 Task: Look for space in Bouïra, Algeria from 2nd September, 2023 to 6th September, 2023 for 2 adults in price range Rs.15000 to Rs.20000. Place can be entire place with 1  bedroom having 1 bed and 1 bathroom. Property type can be house, flat, hotel. Booking option can be shelf check-in. Required host language is .
Action: Mouse moved to (446, 162)
Screenshot: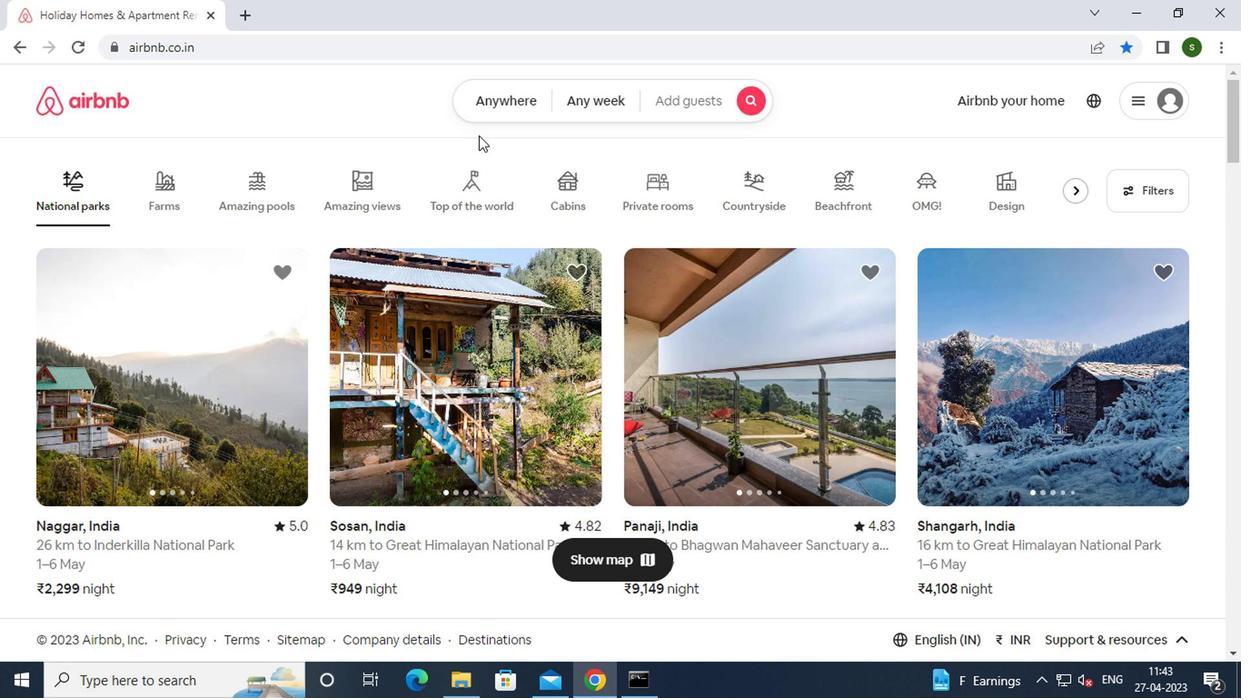 
Action: Mouse pressed left at (446, 162)
Screenshot: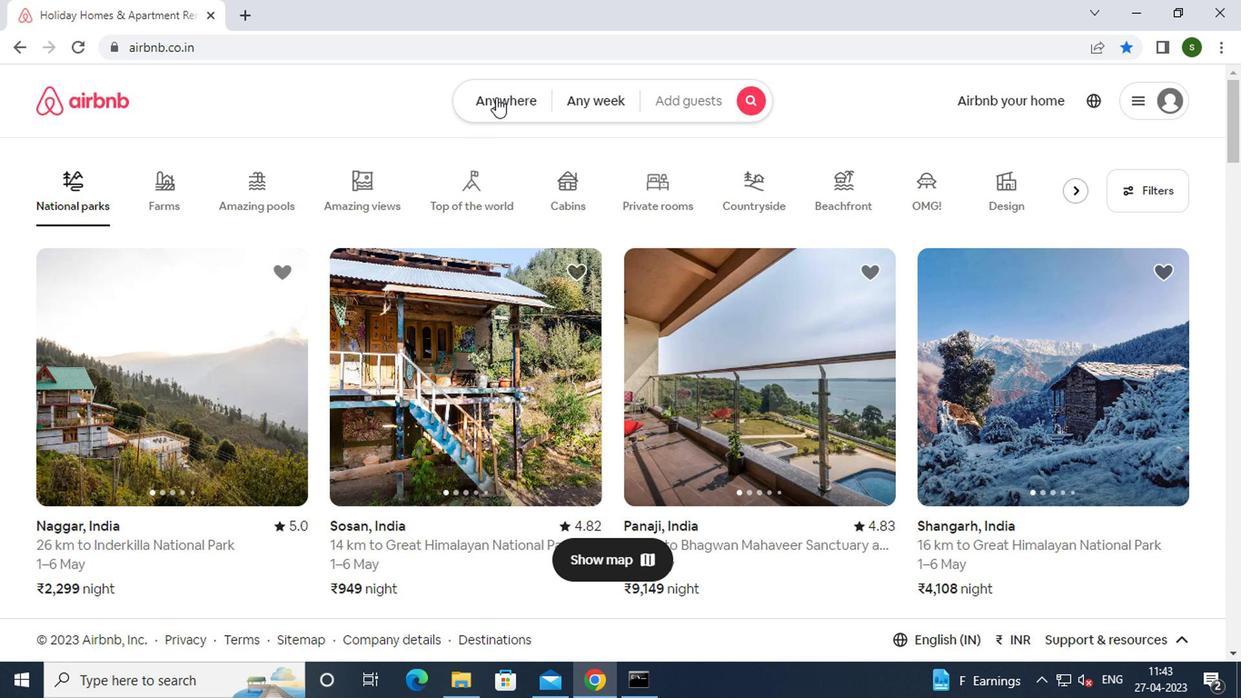 
Action: Mouse moved to (373, 221)
Screenshot: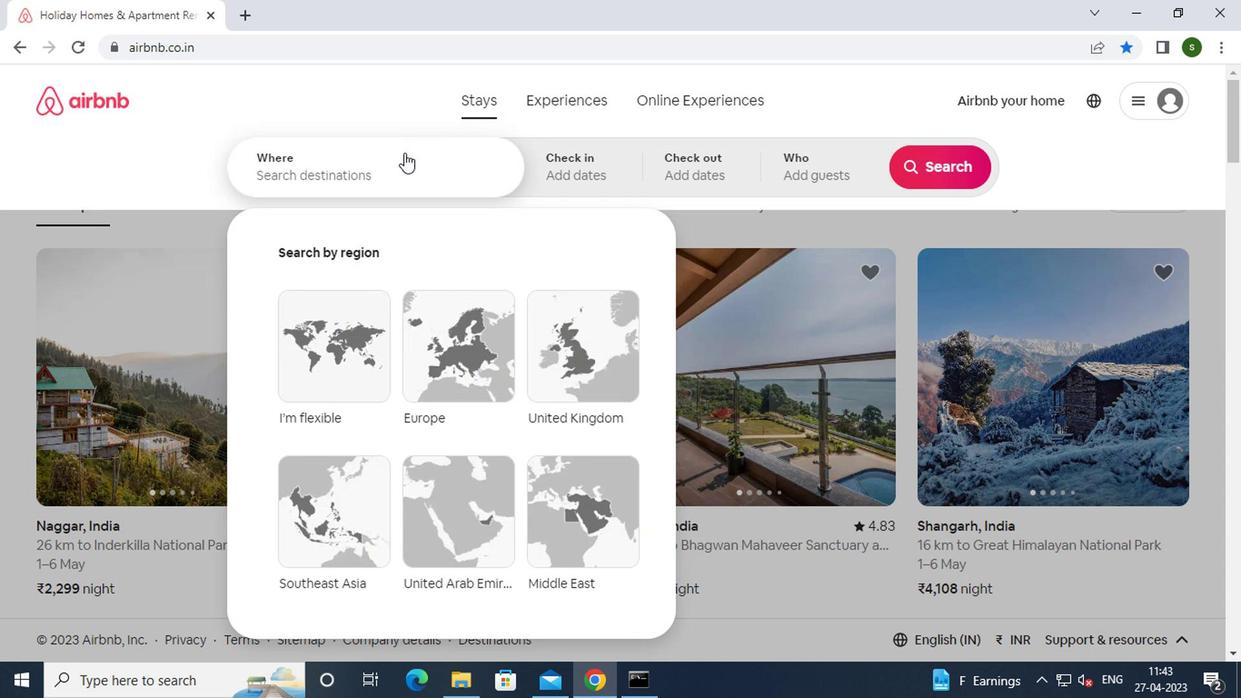
Action: Mouse pressed left at (373, 221)
Screenshot: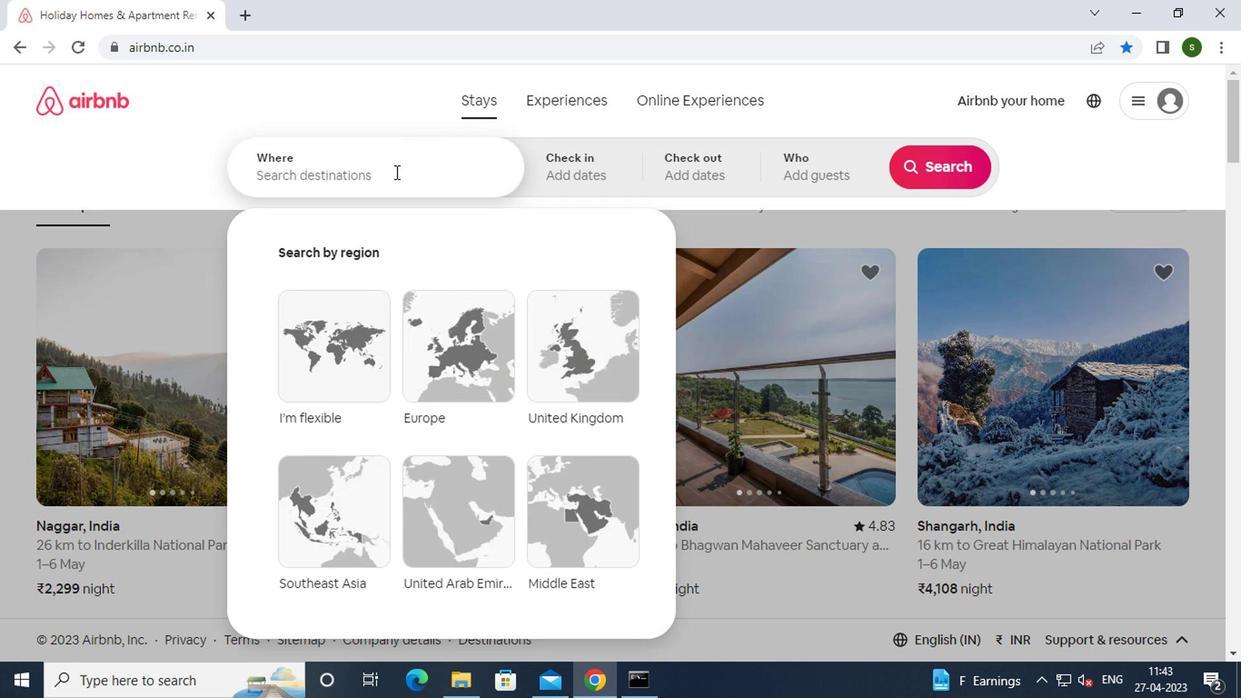 
Action: Key pressed b<Key.caps_lock>ouira,<Key.space><Key.caps_lock>a<Key.caps_lock>lgeria<Key.enter>
Screenshot: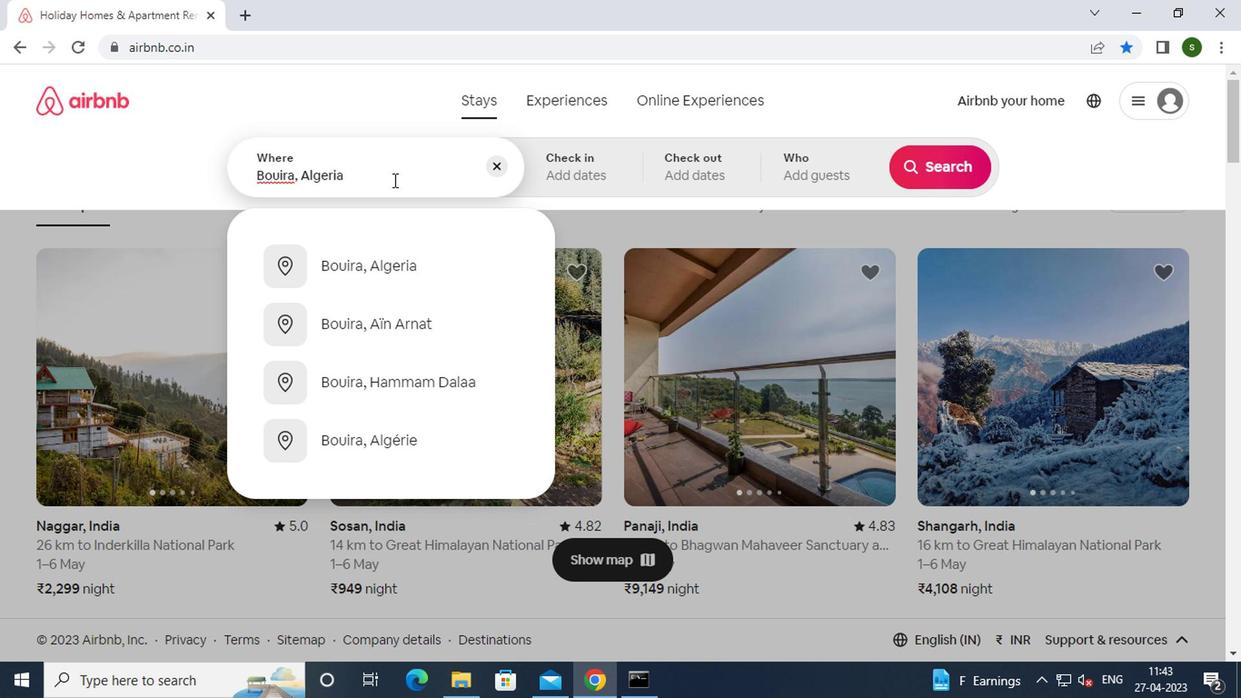 
Action: Mouse moved to (759, 310)
Screenshot: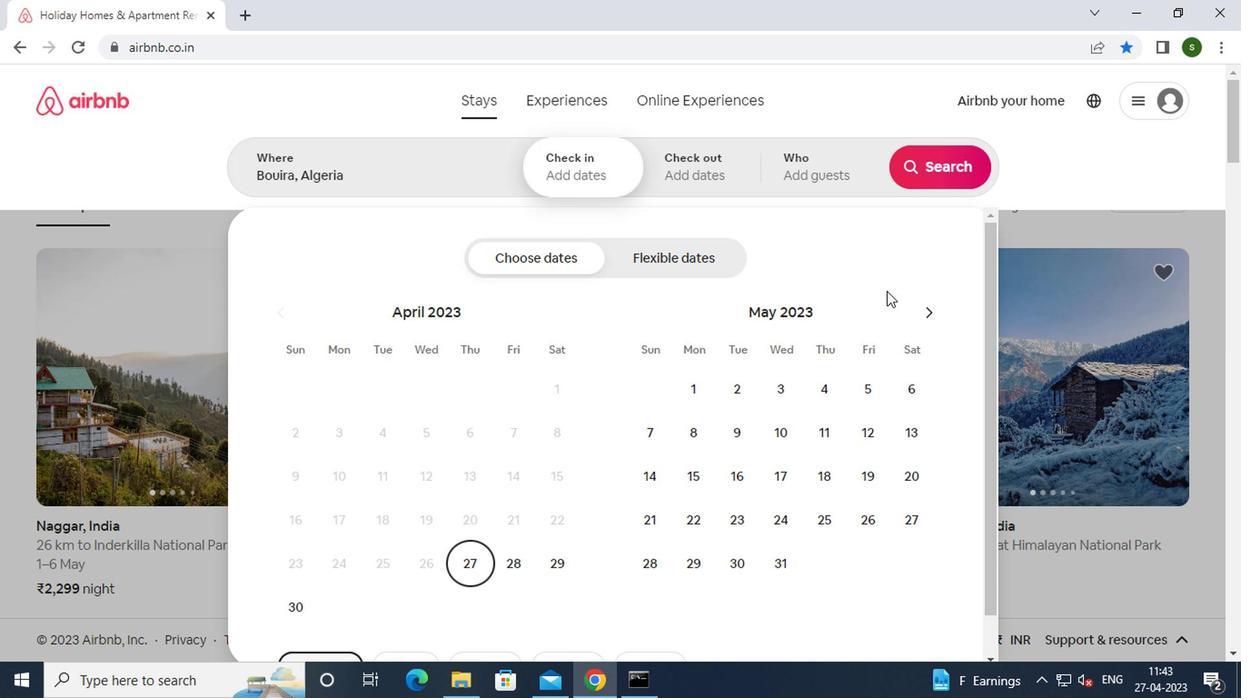 
Action: Mouse pressed left at (759, 310)
Screenshot: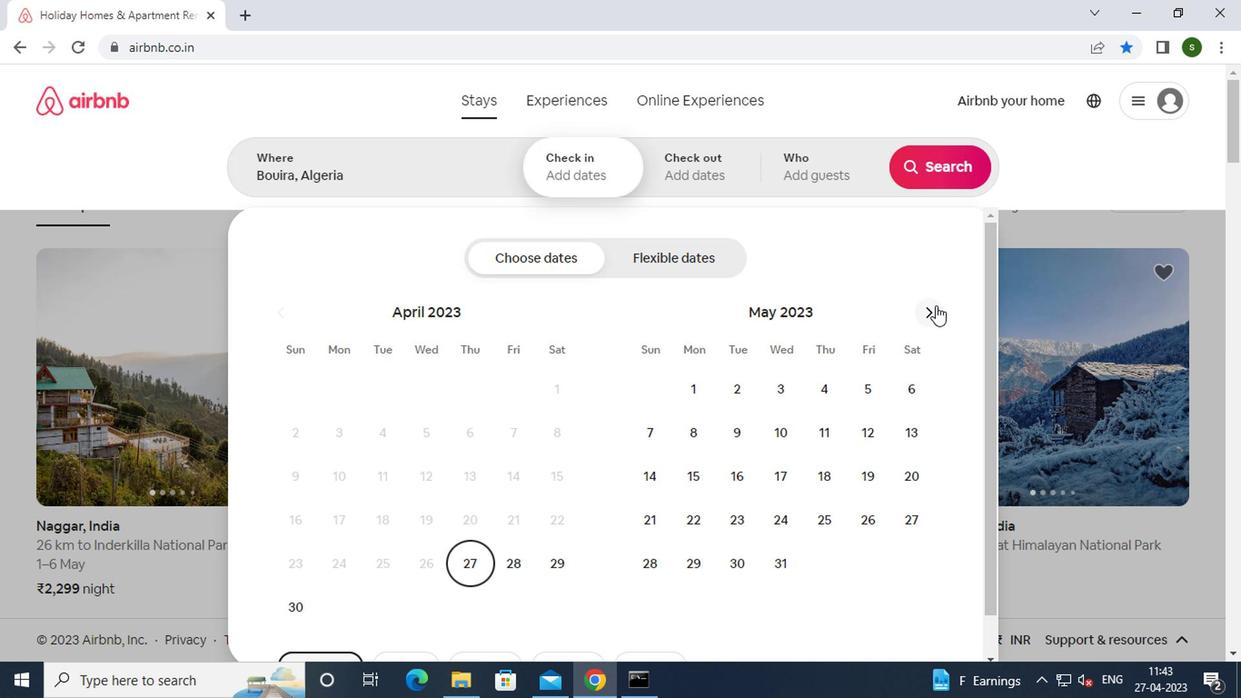 
Action: Mouse pressed left at (759, 310)
Screenshot: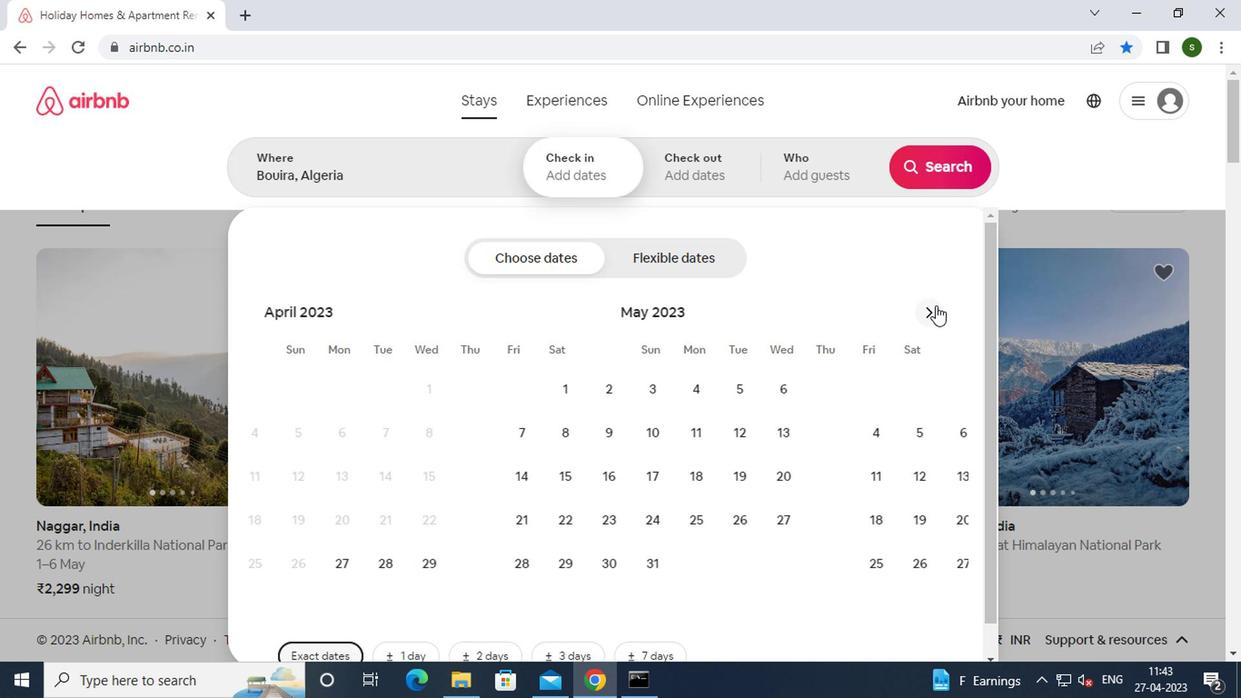 
Action: Mouse pressed left at (759, 310)
Screenshot: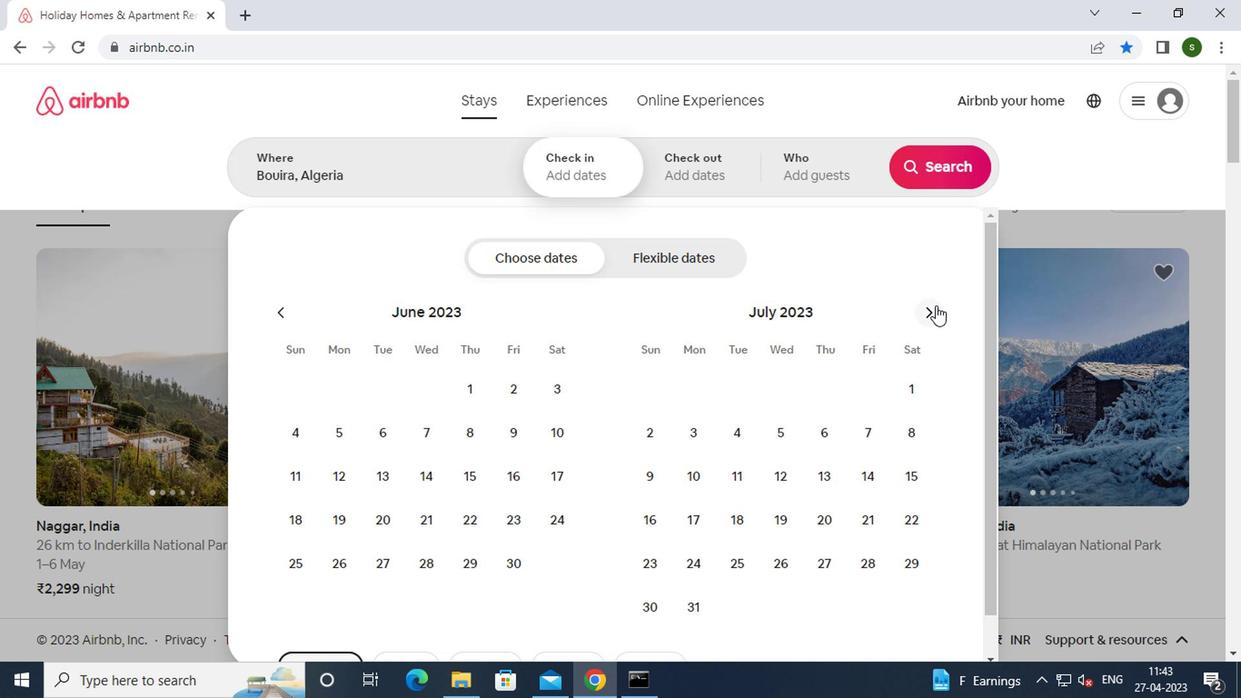 
Action: Mouse pressed left at (759, 310)
Screenshot: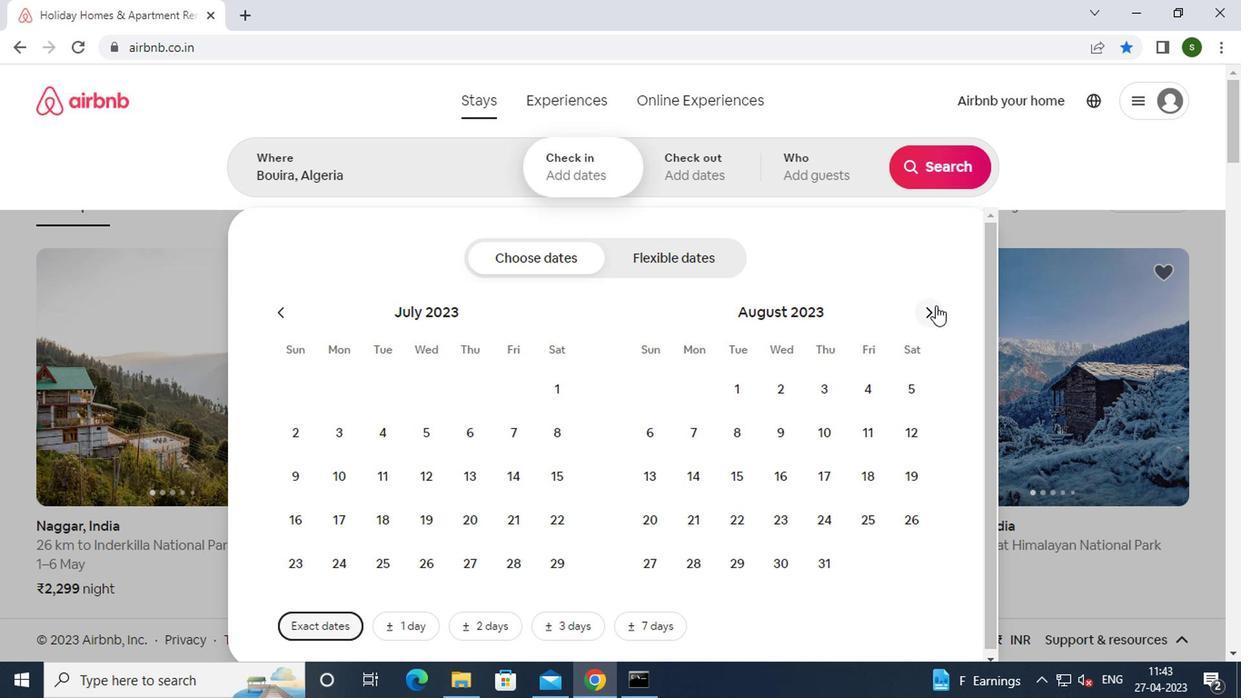 
Action: Mouse moved to (747, 366)
Screenshot: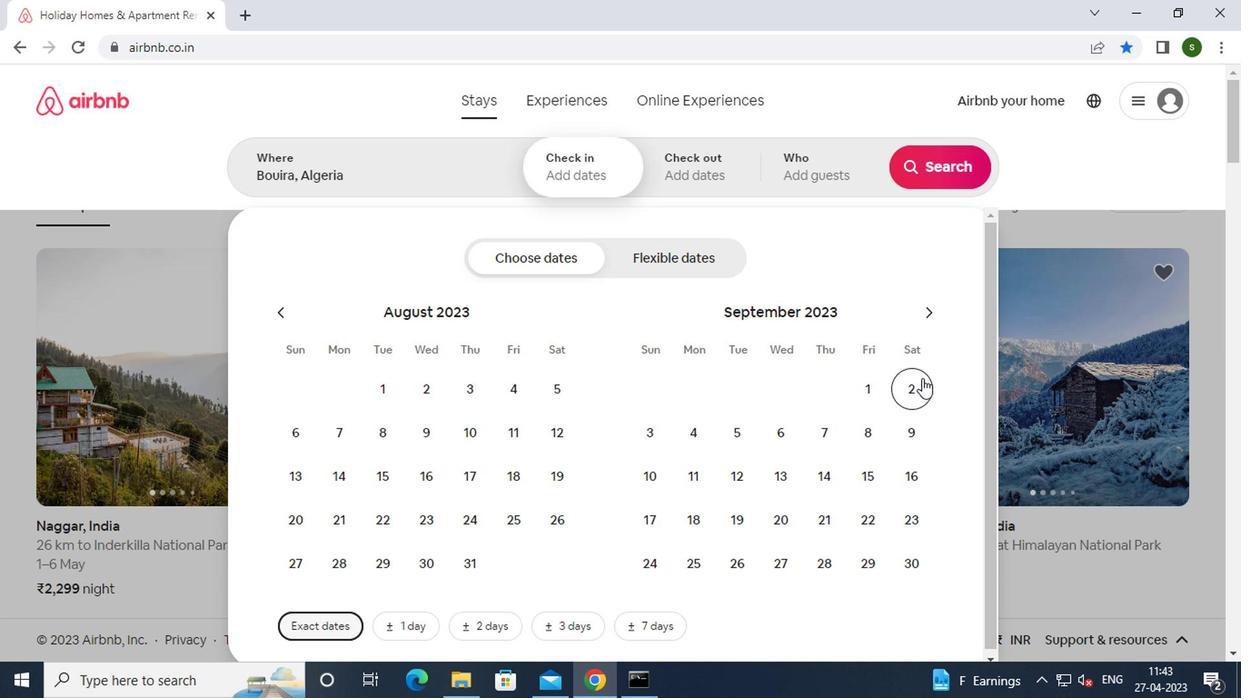 
Action: Mouse pressed left at (747, 366)
Screenshot: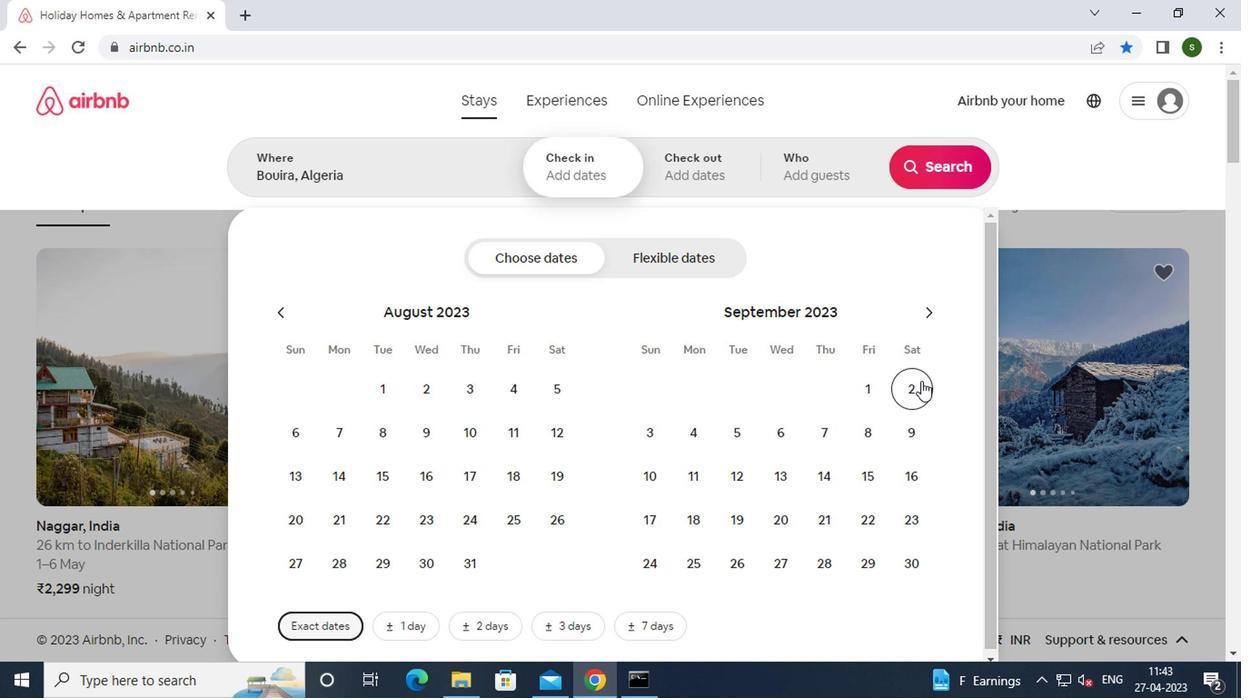 
Action: Mouse moved to (649, 400)
Screenshot: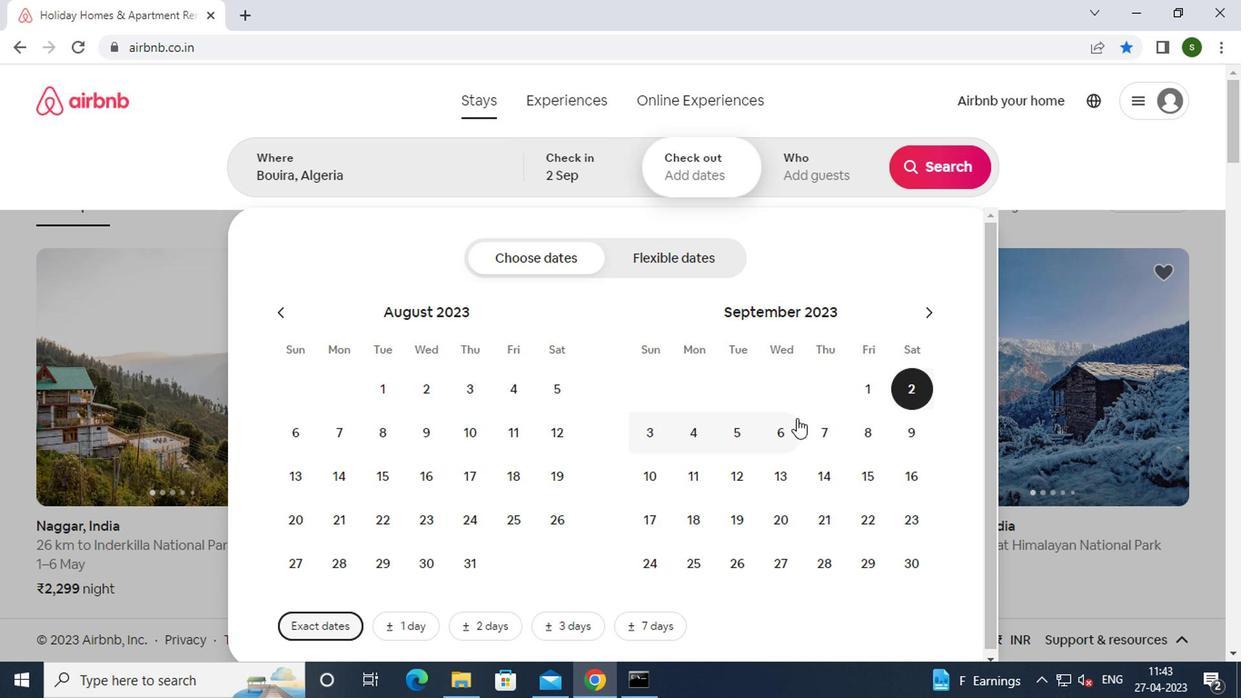 
Action: Mouse pressed left at (649, 400)
Screenshot: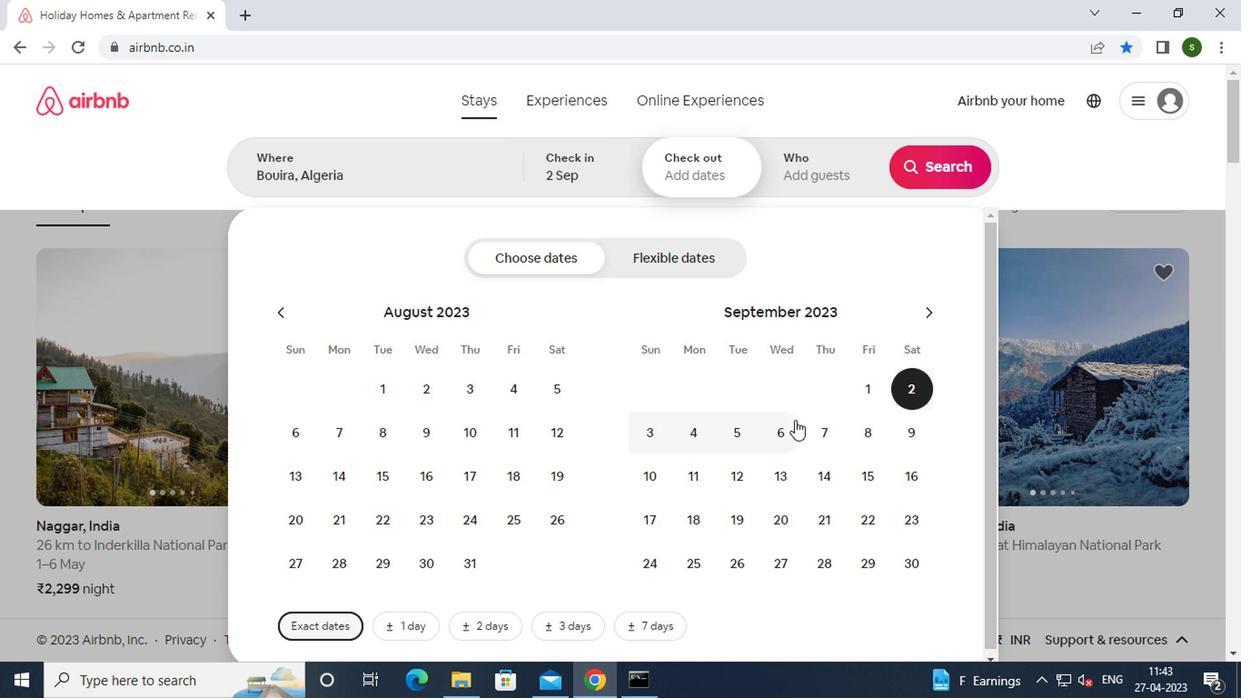 
Action: Mouse moved to (677, 221)
Screenshot: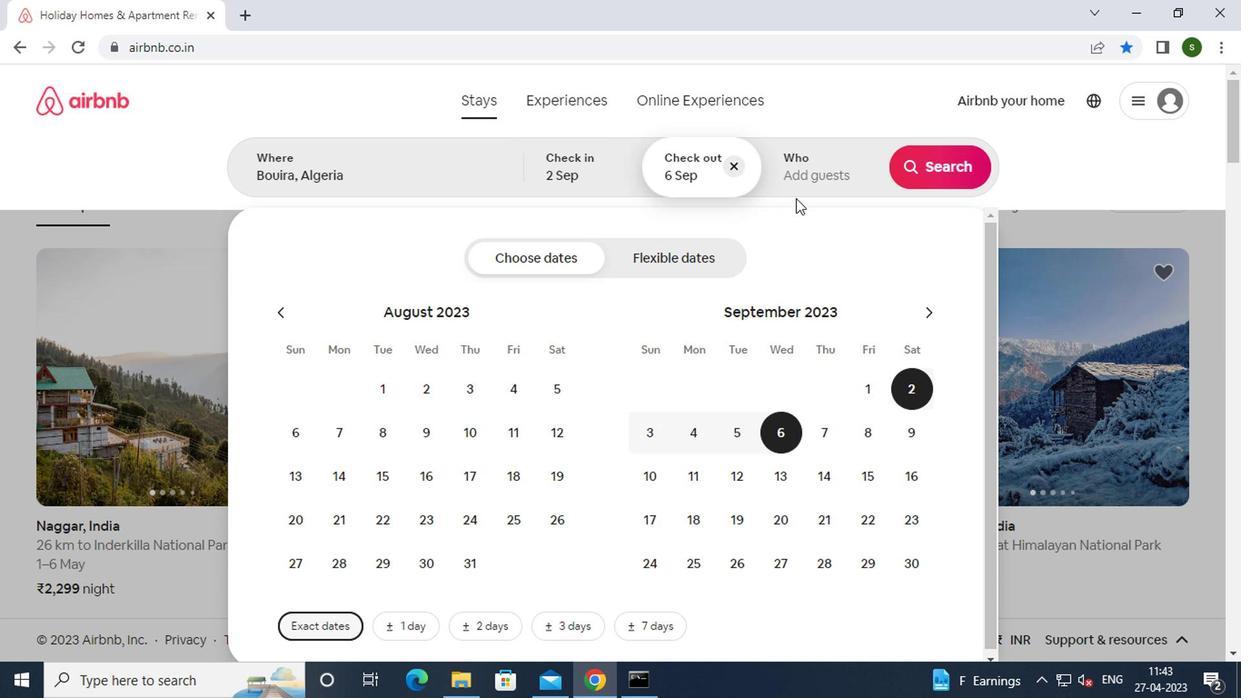 
Action: Mouse pressed left at (677, 221)
Screenshot: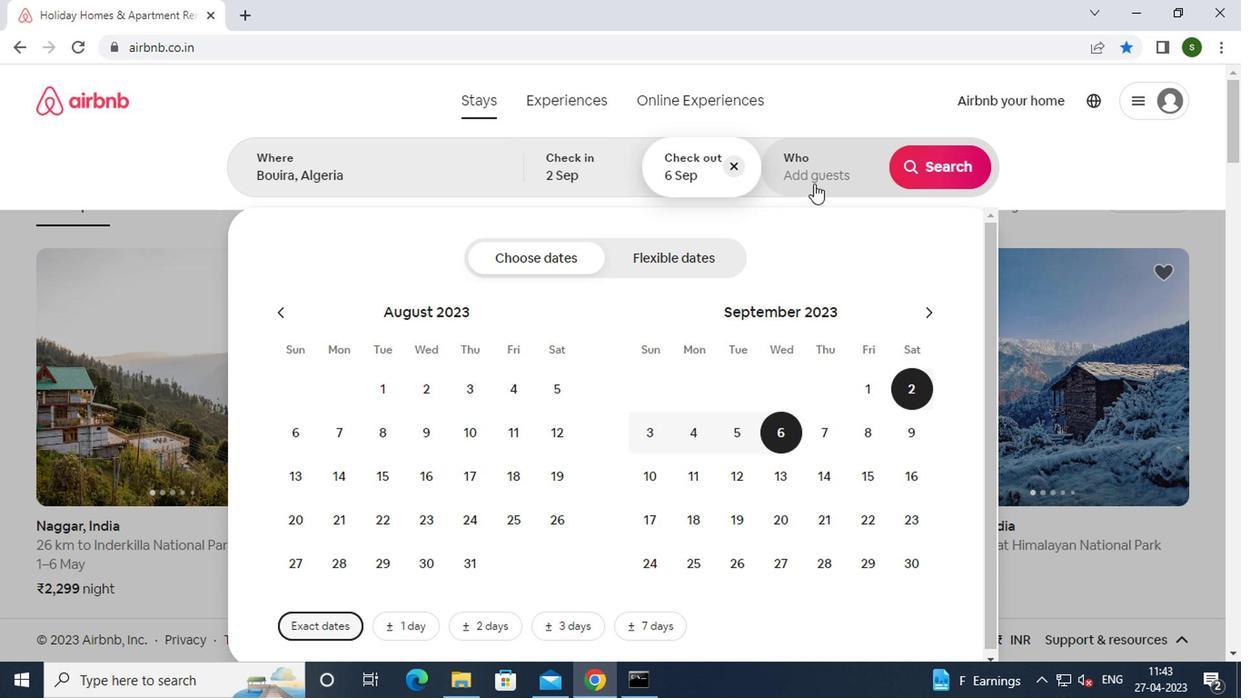 
Action: Mouse moved to (761, 276)
Screenshot: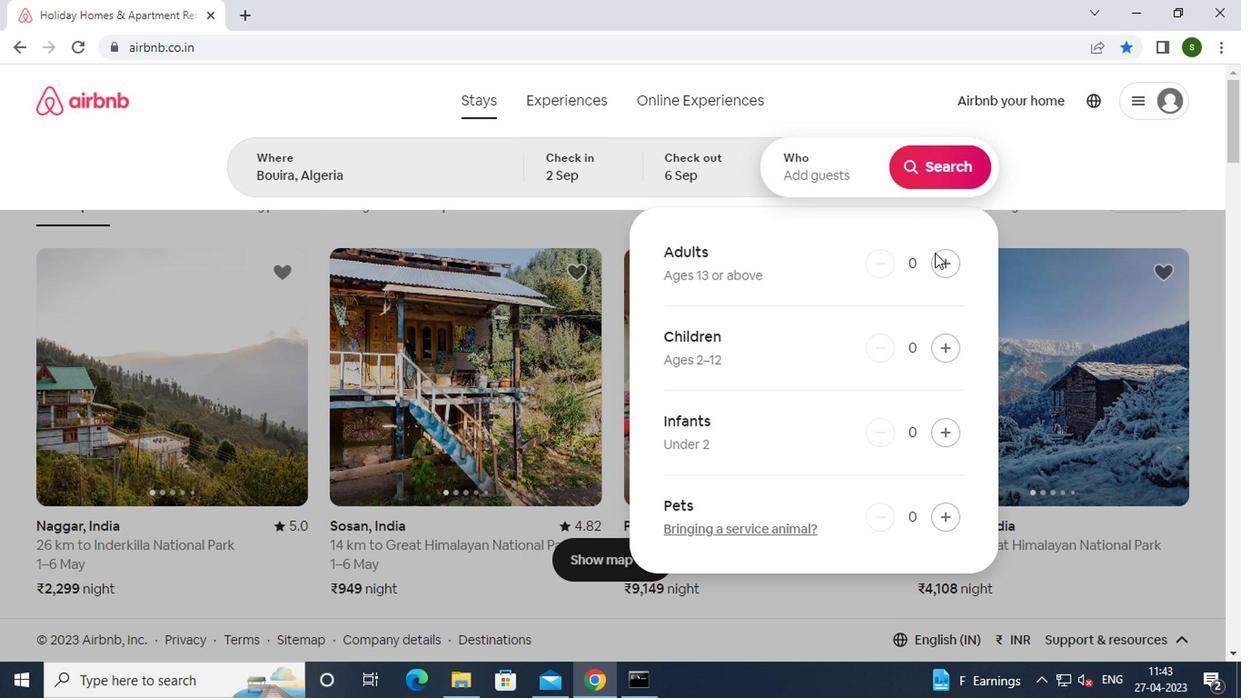 
Action: Mouse pressed left at (761, 276)
Screenshot: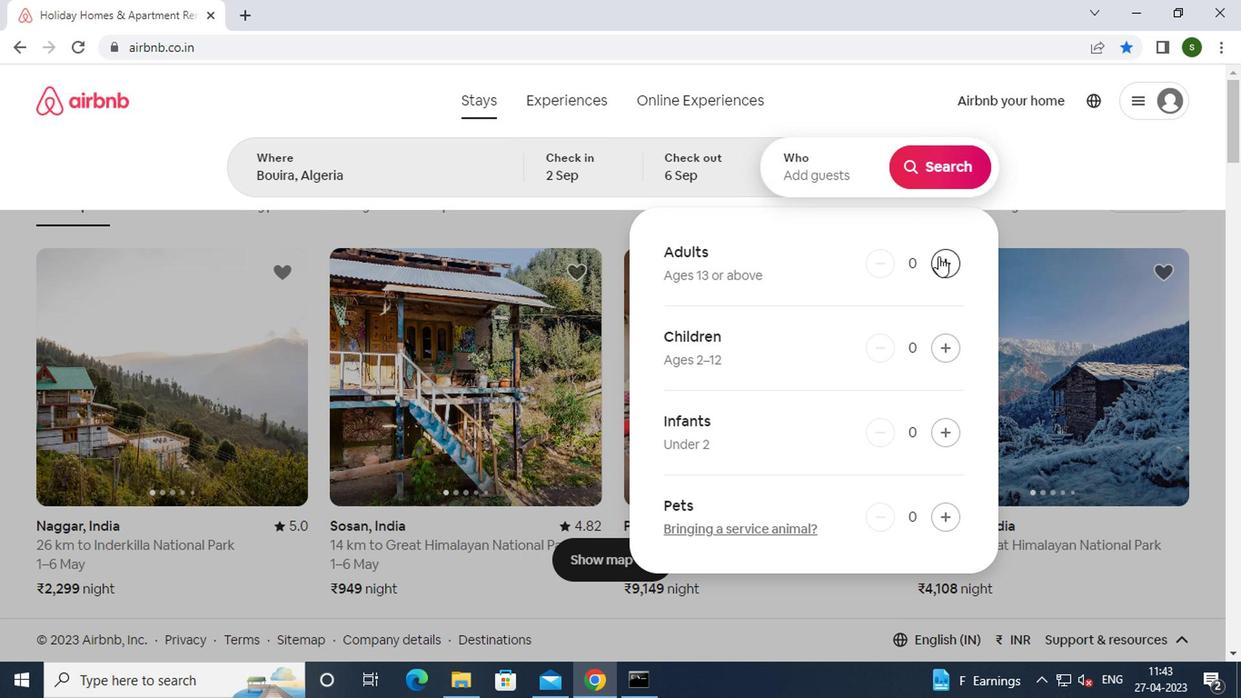 
Action: Mouse pressed left at (761, 276)
Screenshot: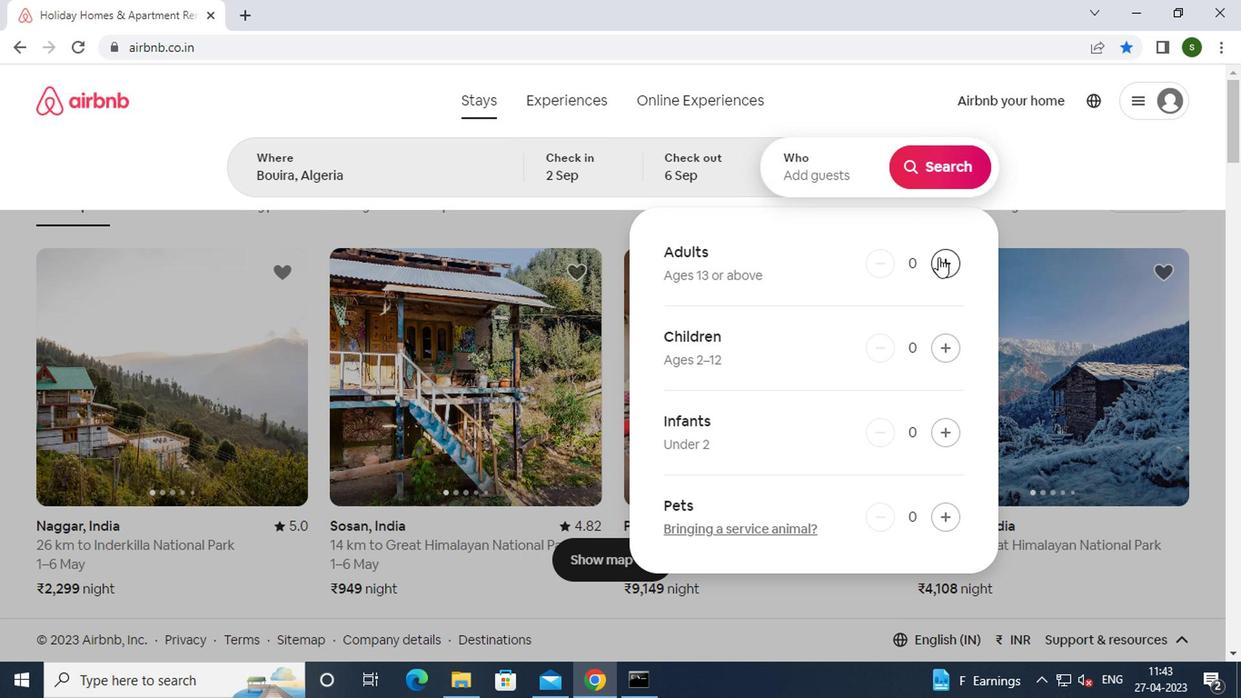 
Action: Mouse moved to (767, 212)
Screenshot: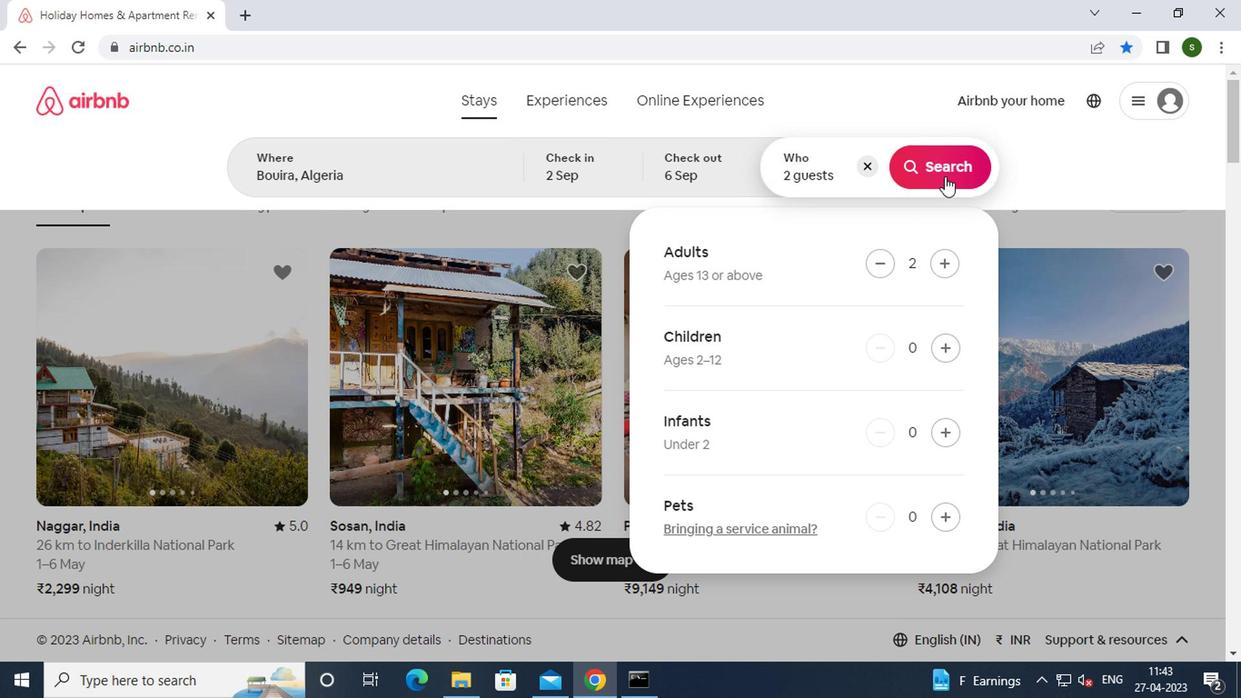 
Action: Mouse pressed left at (767, 212)
Screenshot: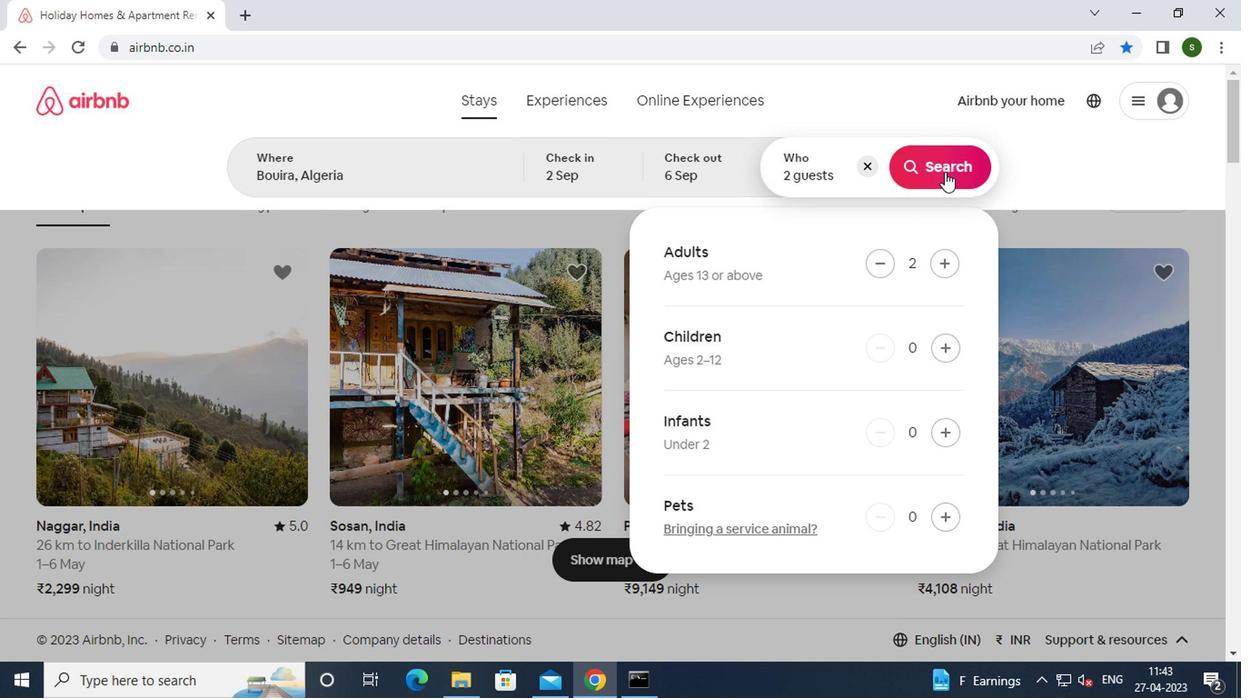 
Action: Mouse moved to (915, 219)
Screenshot: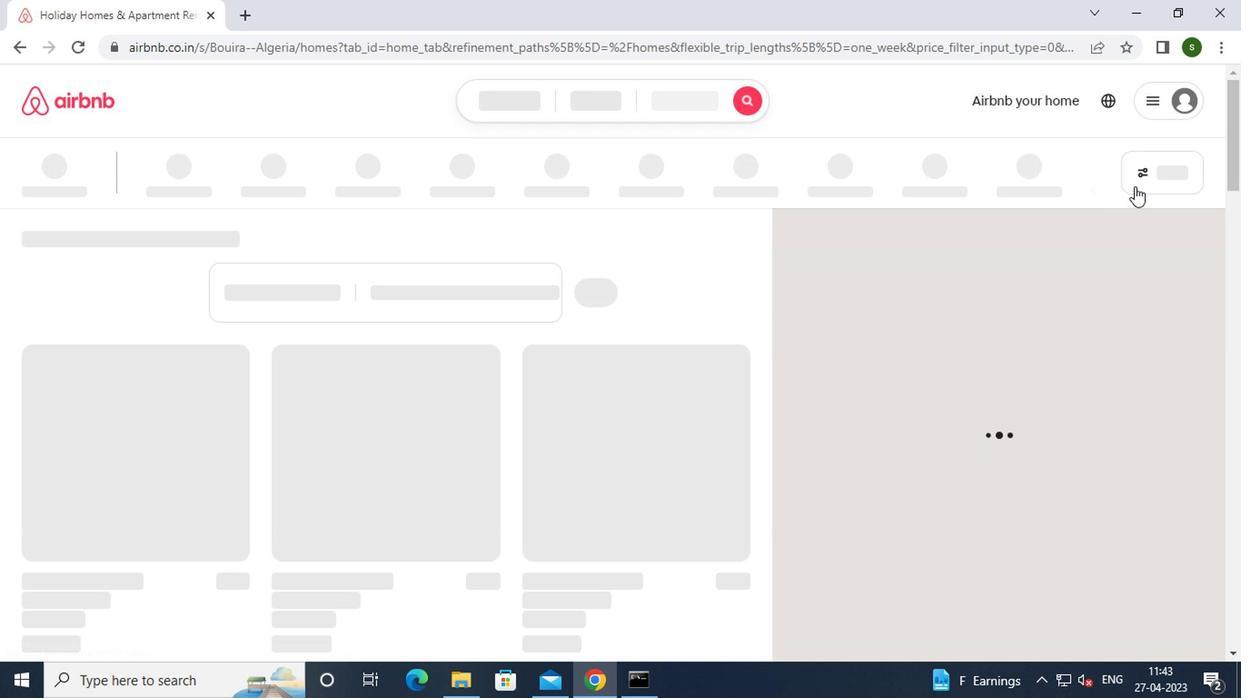 
Action: Mouse pressed left at (915, 219)
Screenshot: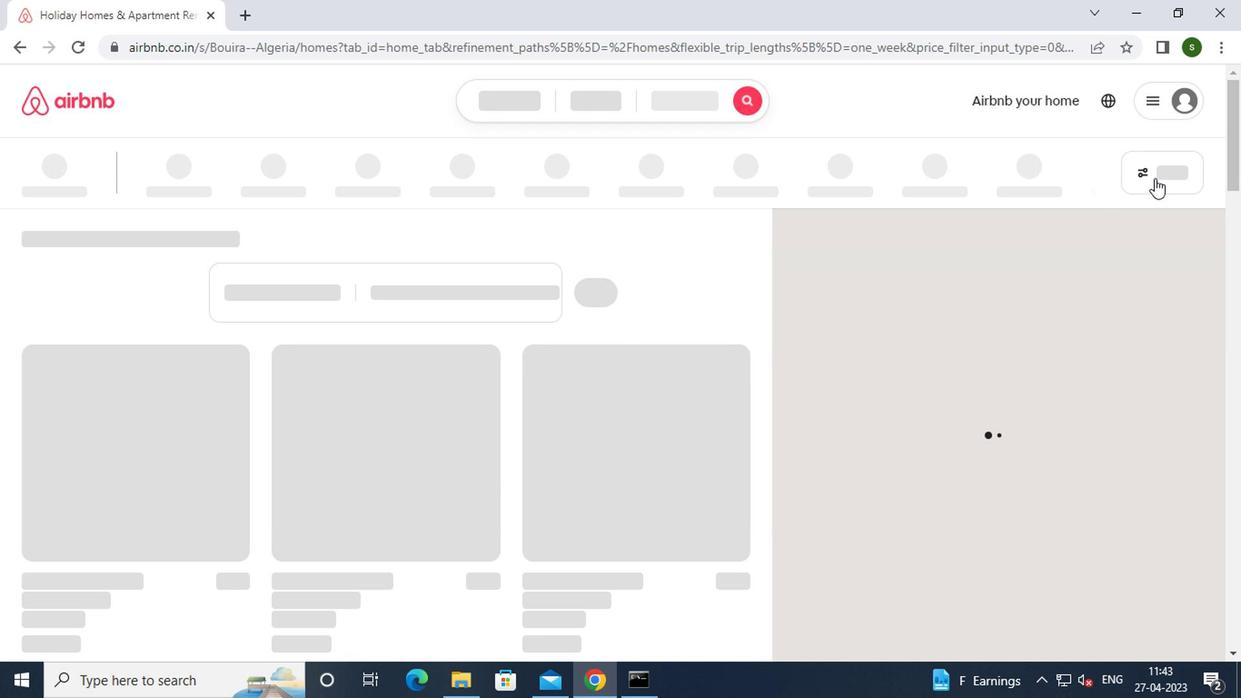 
Action: Mouse moved to (494, 380)
Screenshot: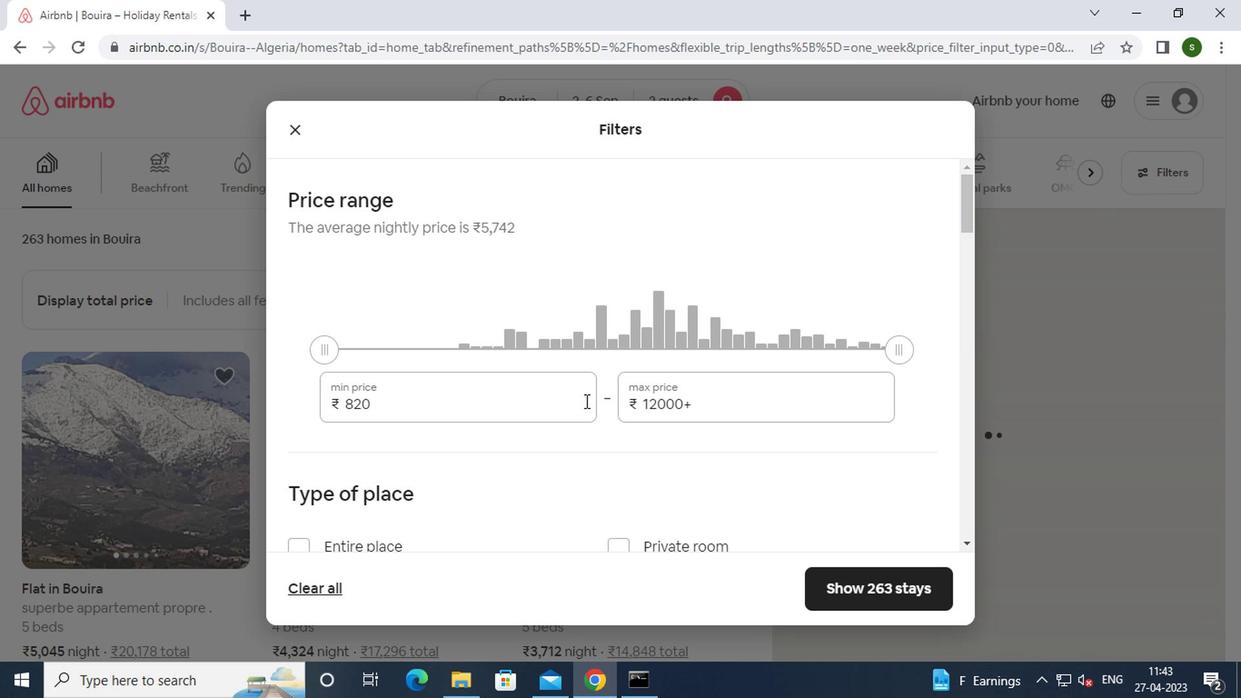 
Action: Mouse pressed left at (494, 380)
Screenshot: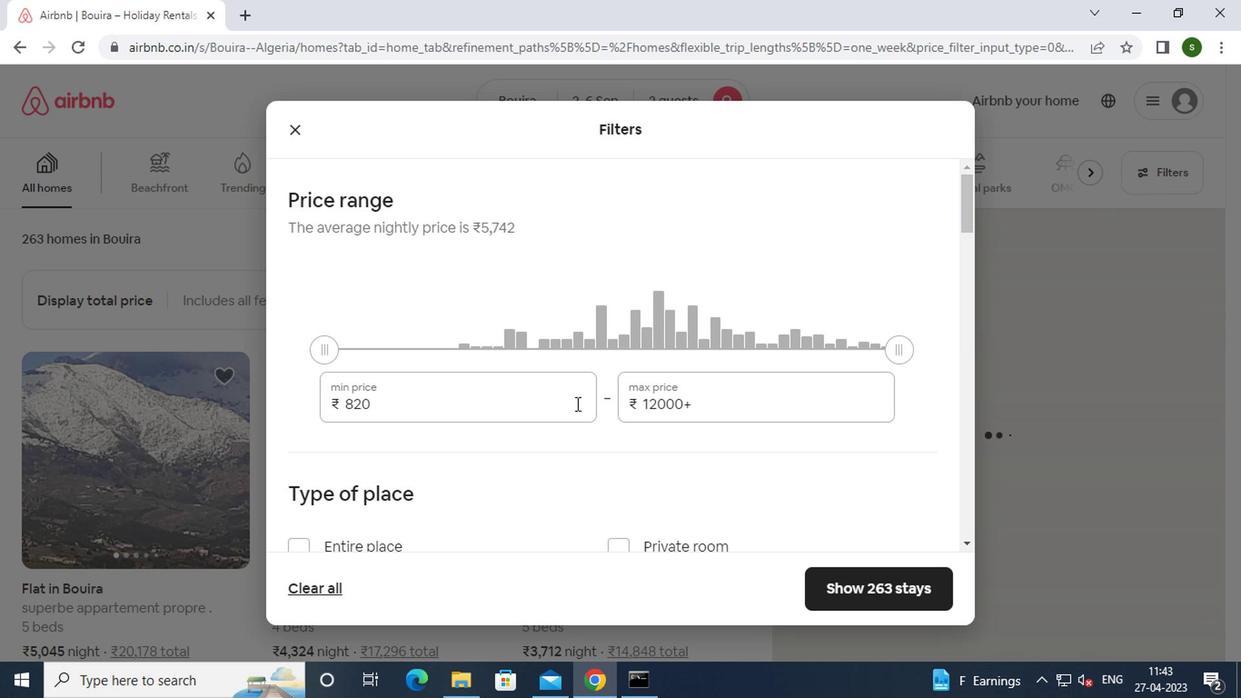 
Action: Key pressed <Key.backspace><Key.backspace><Key.backspace><Key.backspace><Key.backspace><Key.backspace><Key.backspace><Key.backspace>15000
Screenshot: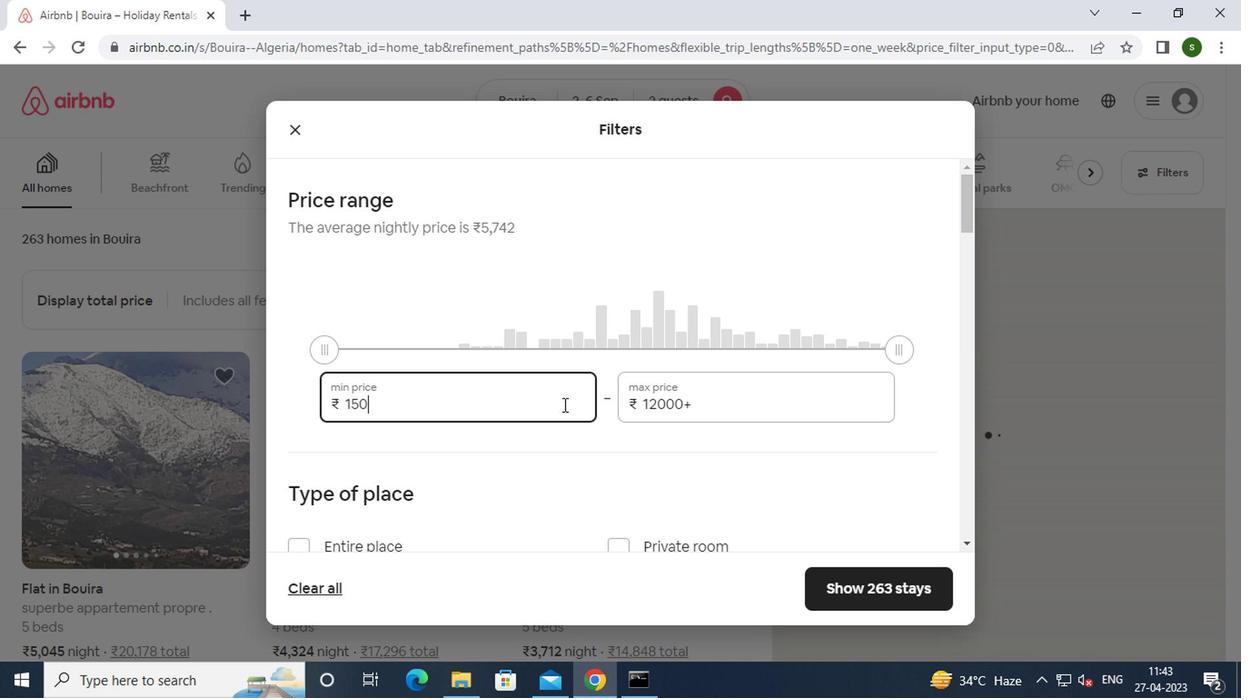 
Action: Mouse moved to (651, 376)
Screenshot: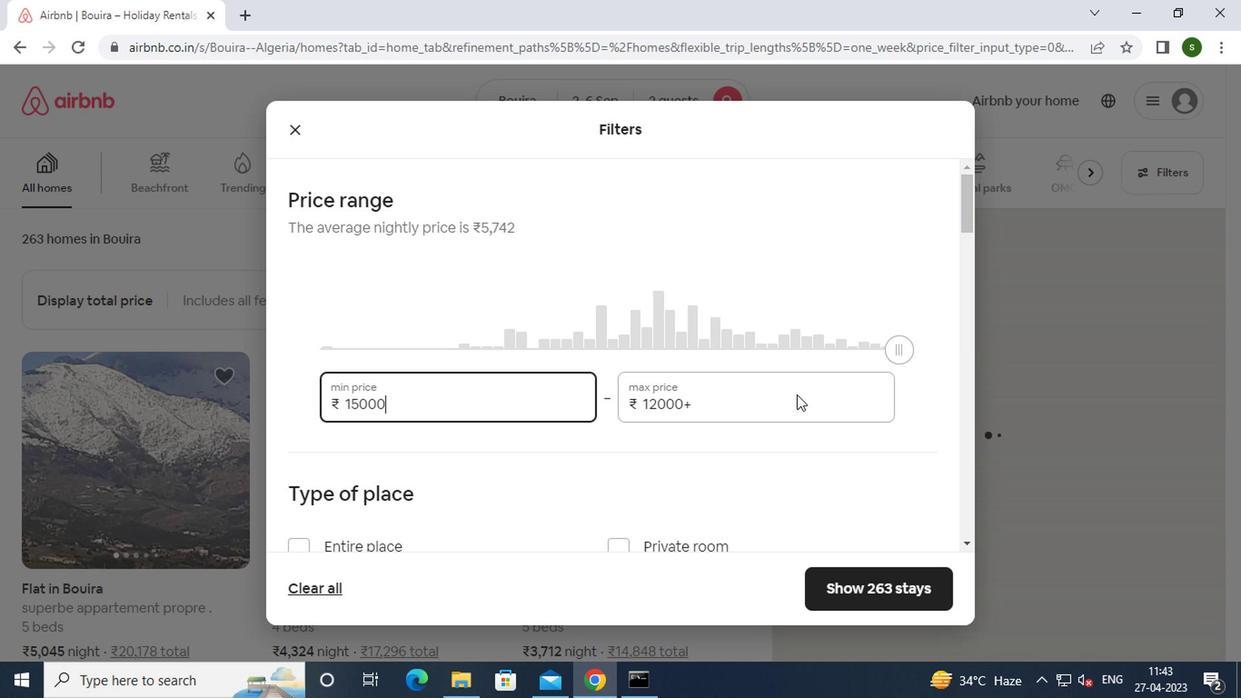 
Action: Mouse pressed left at (651, 376)
Screenshot: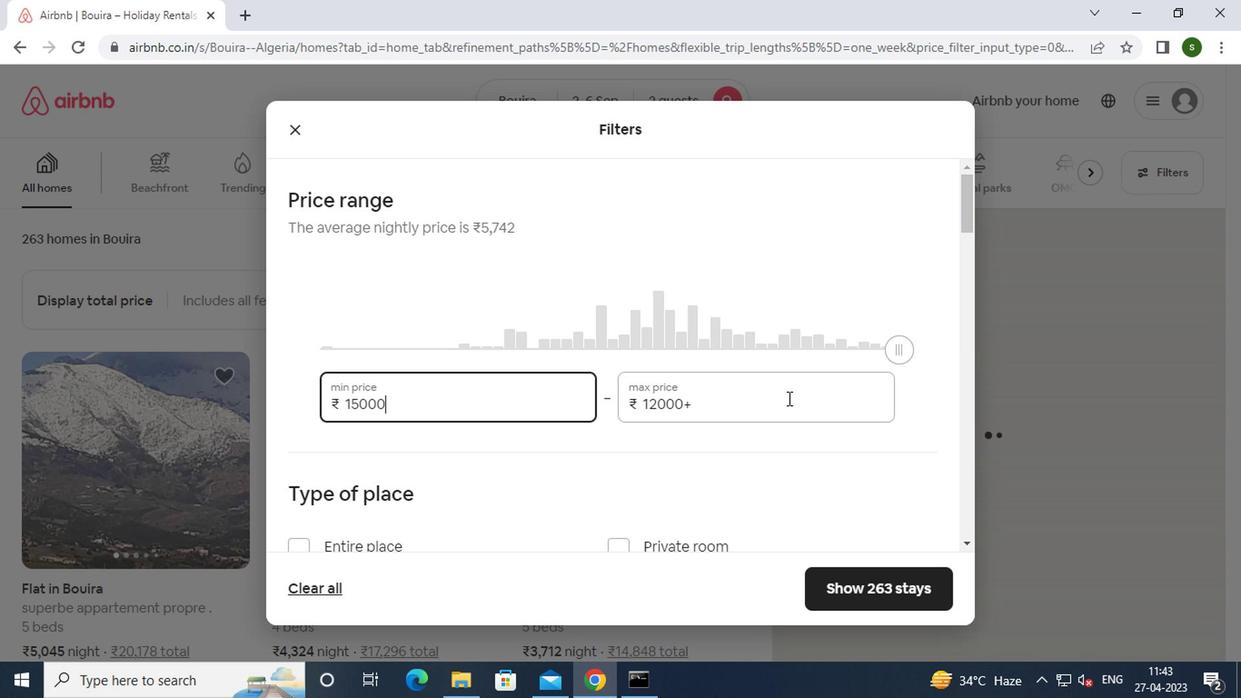 
Action: Key pressed <Key.backspace><Key.backspace><Key.backspace><Key.backspace><Key.backspace><Key.backspace><Key.backspace><Key.backspace><Key.backspace><Key.backspace>20000
Screenshot: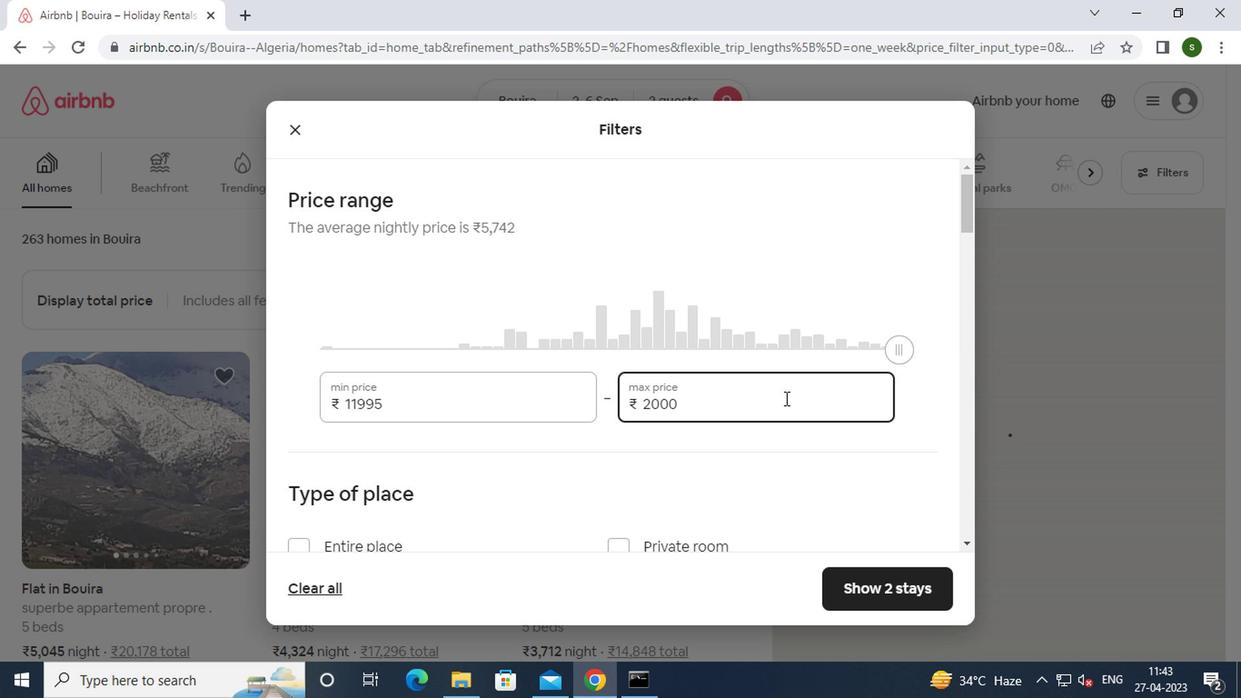 
Action: Mouse moved to (421, 368)
Screenshot: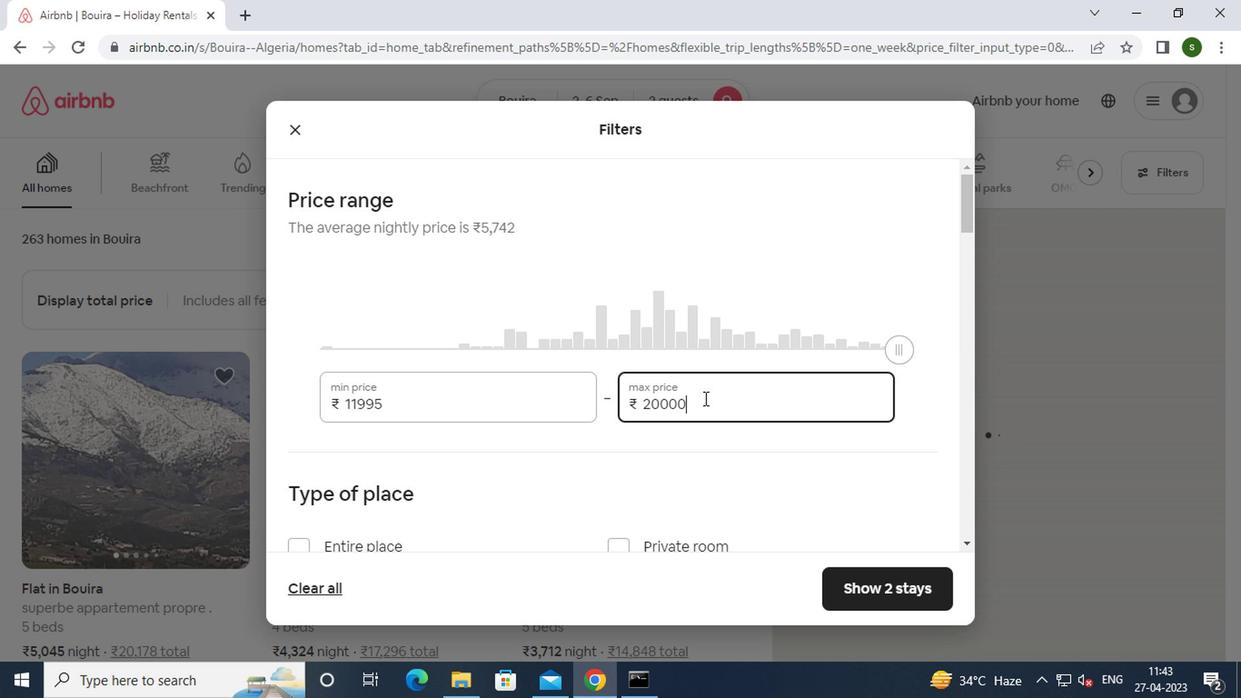 
Action: Mouse scrolled (421, 367) with delta (0, 0)
Screenshot: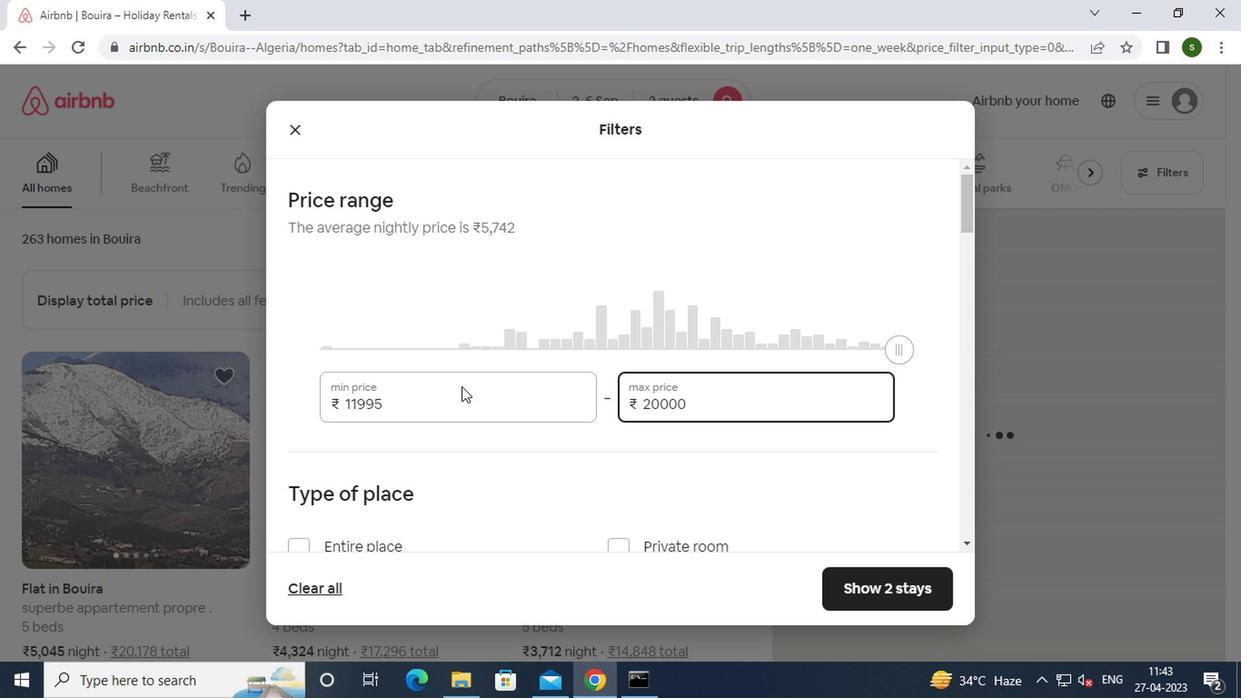 
Action: Mouse scrolled (421, 367) with delta (0, 0)
Screenshot: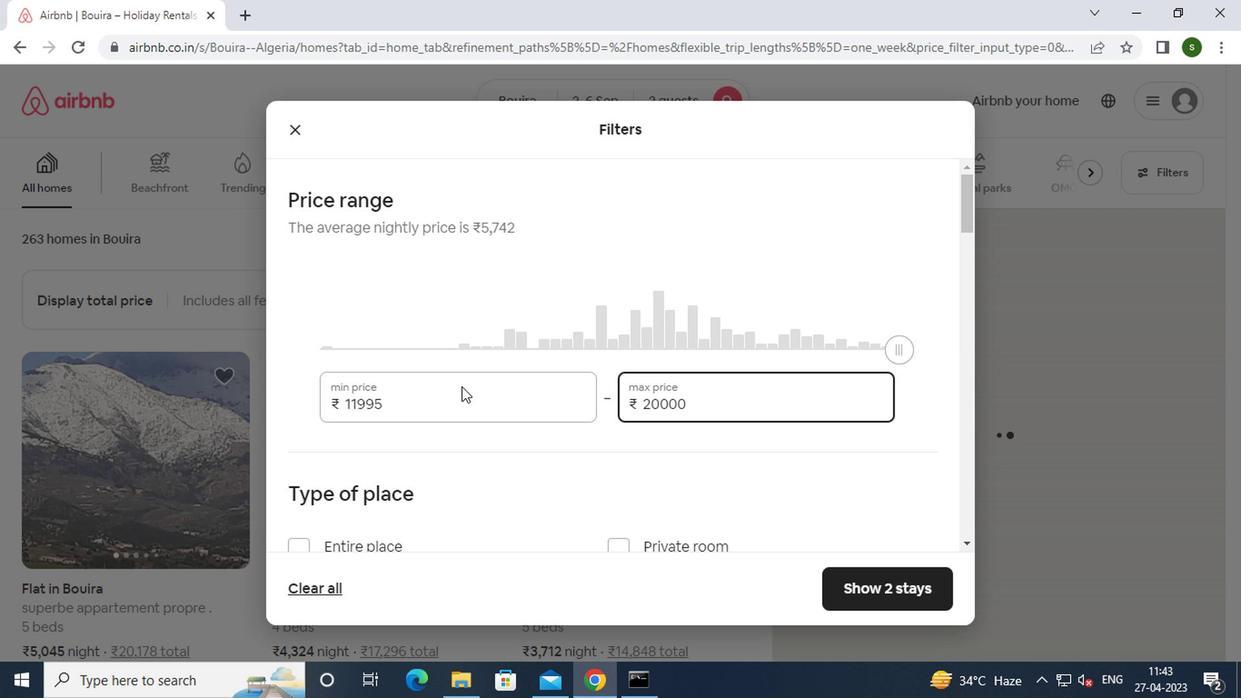 
Action: Mouse moved to (375, 355)
Screenshot: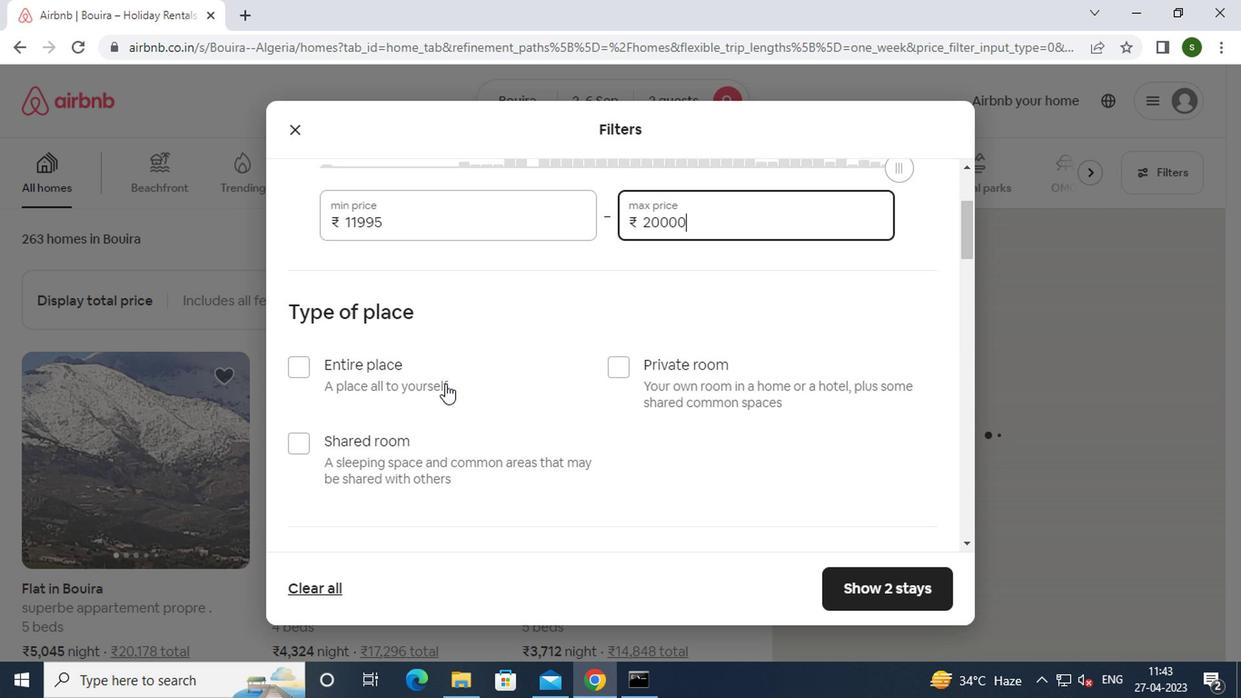 
Action: Mouse pressed left at (375, 355)
Screenshot: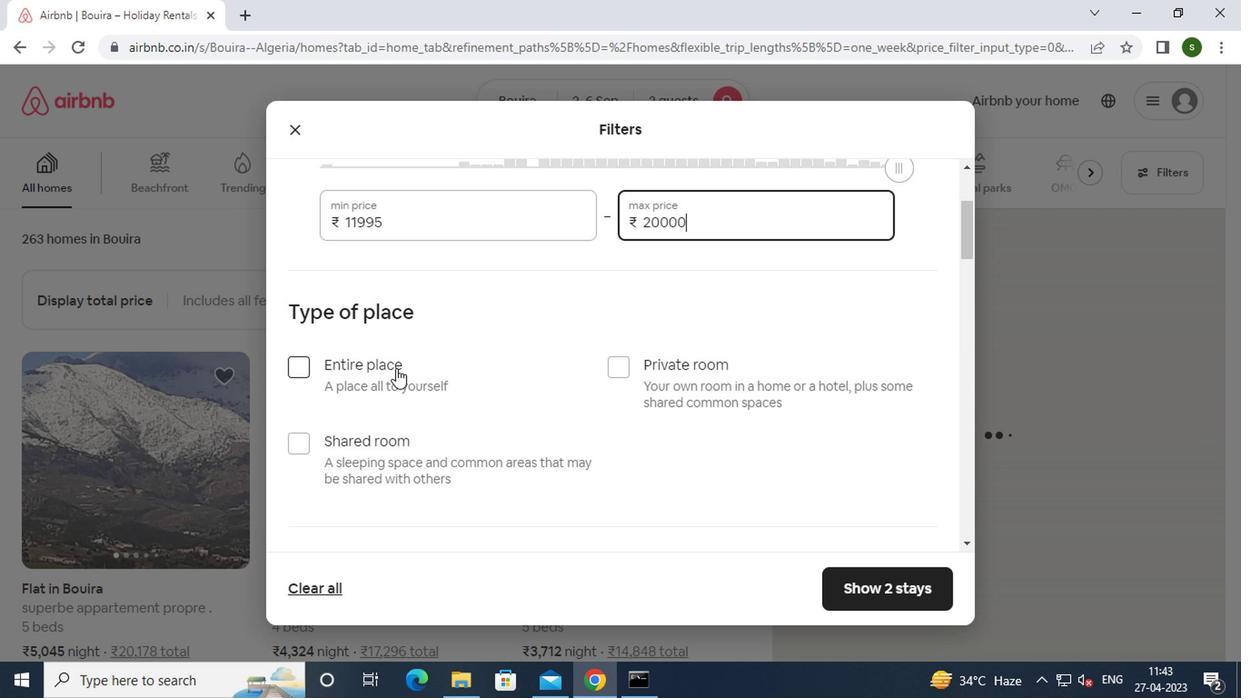 
Action: Mouse moved to (418, 356)
Screenshot: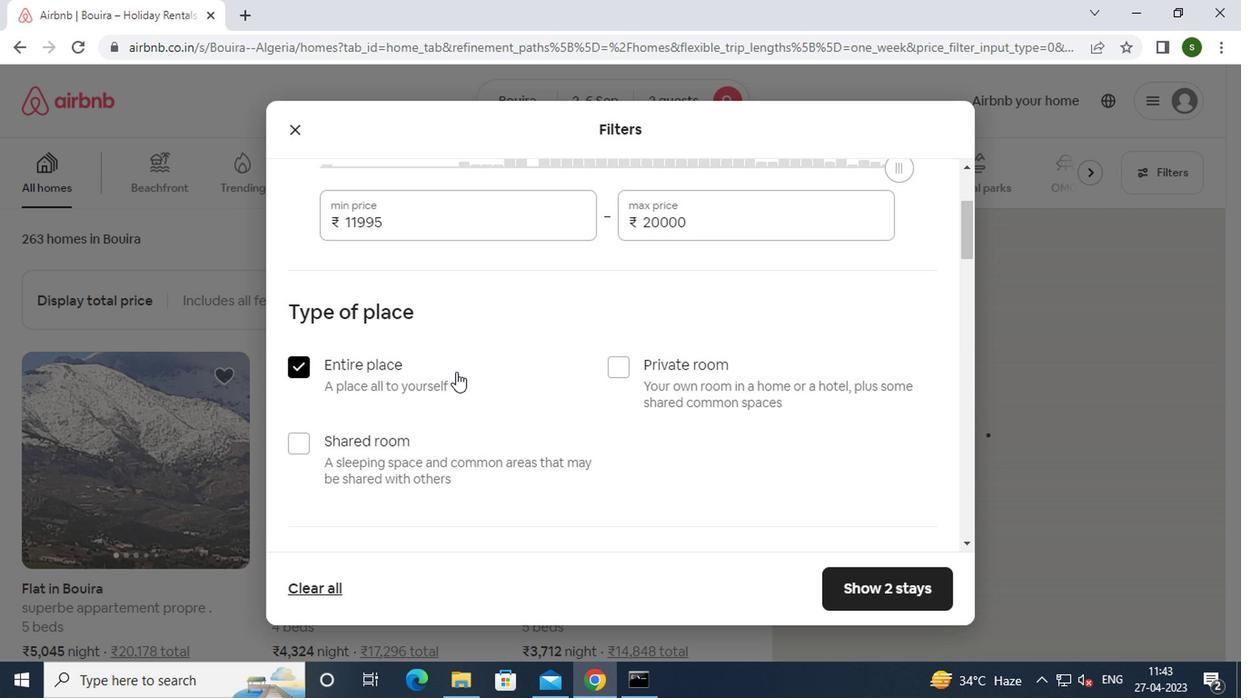 
Action: Mouse scrolled (418, 355) with delta (0, 0)
Screenshot: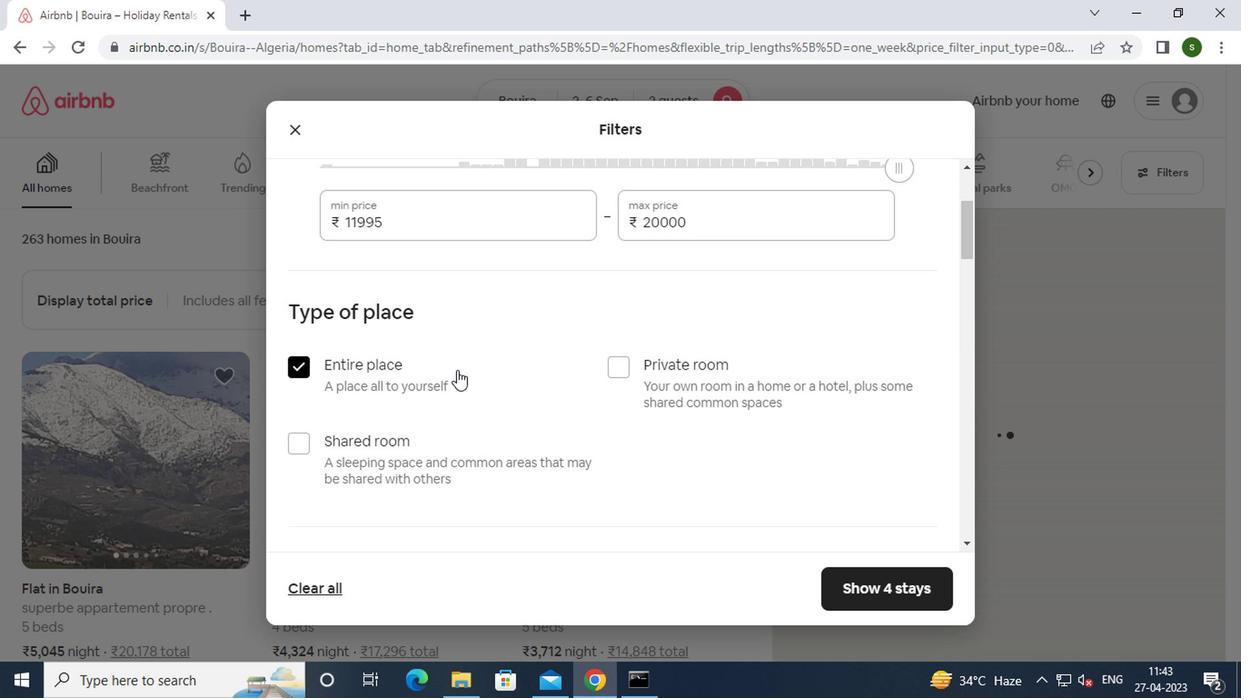 
Action: Mouse scrolled (418, 355) with delta (0, 0)
Screenshot: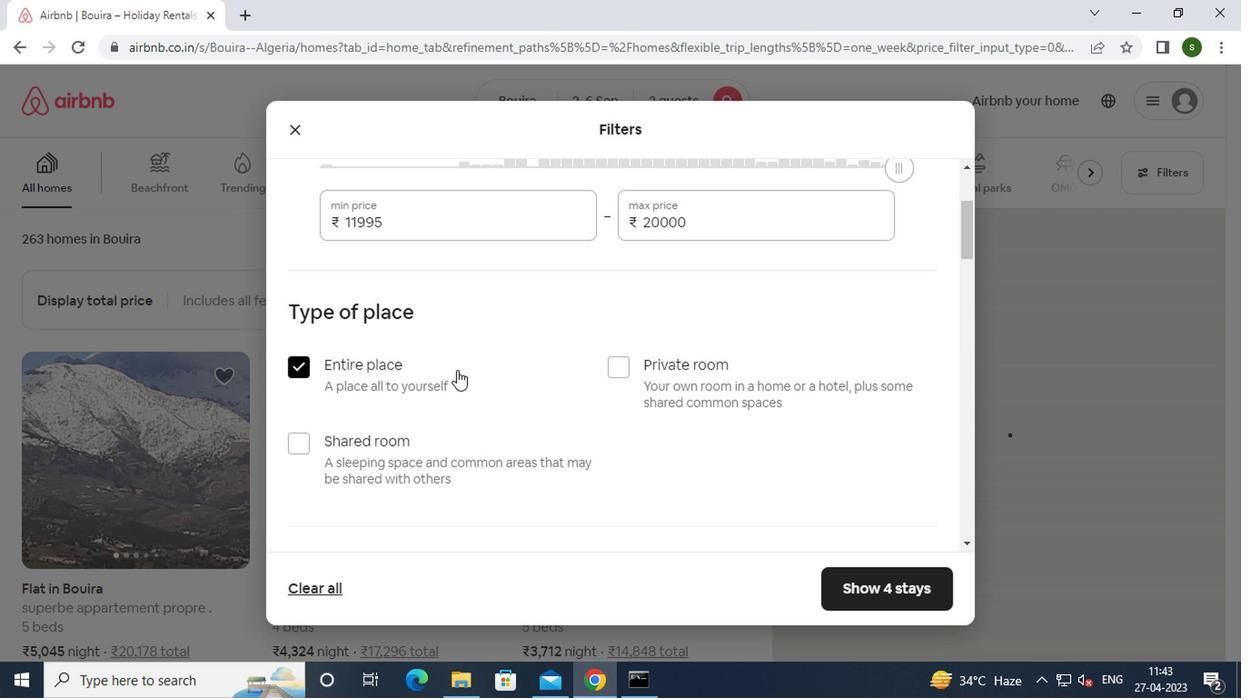 
Action: Mouse scrolled (418, 355) with delta (0, 0)
Screenshot: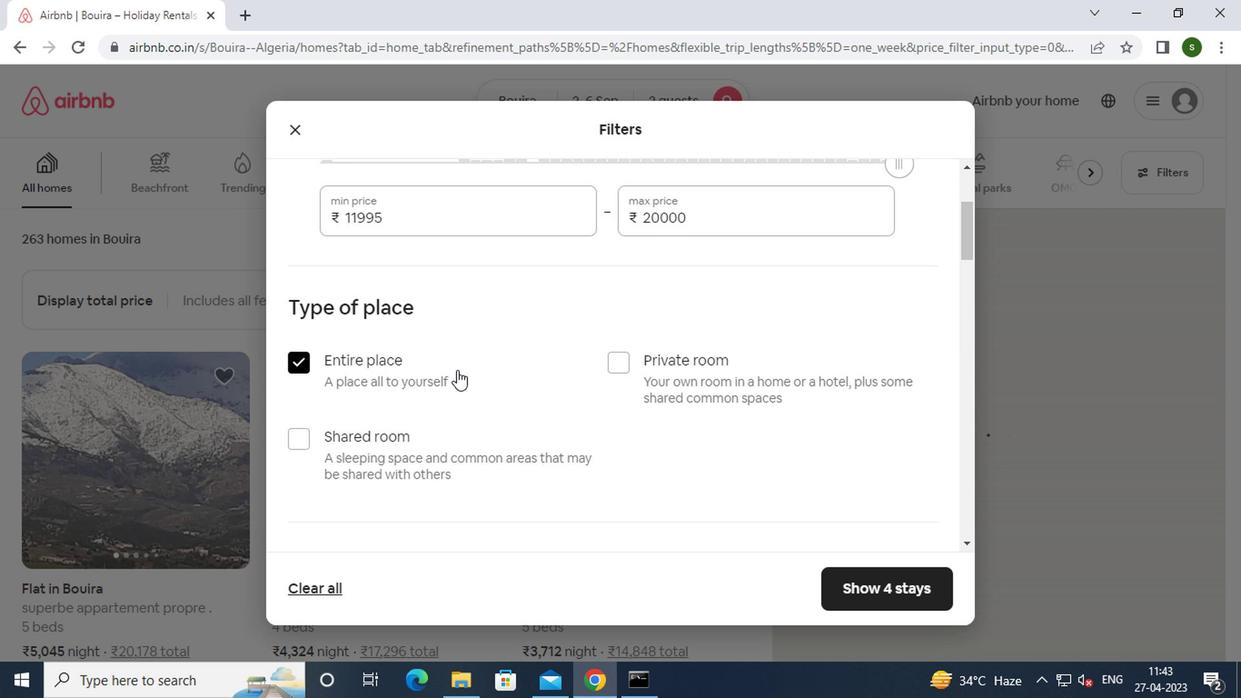 
Action: Mouse scrolled (418, 355) with delta (0, 0)
Screenshot: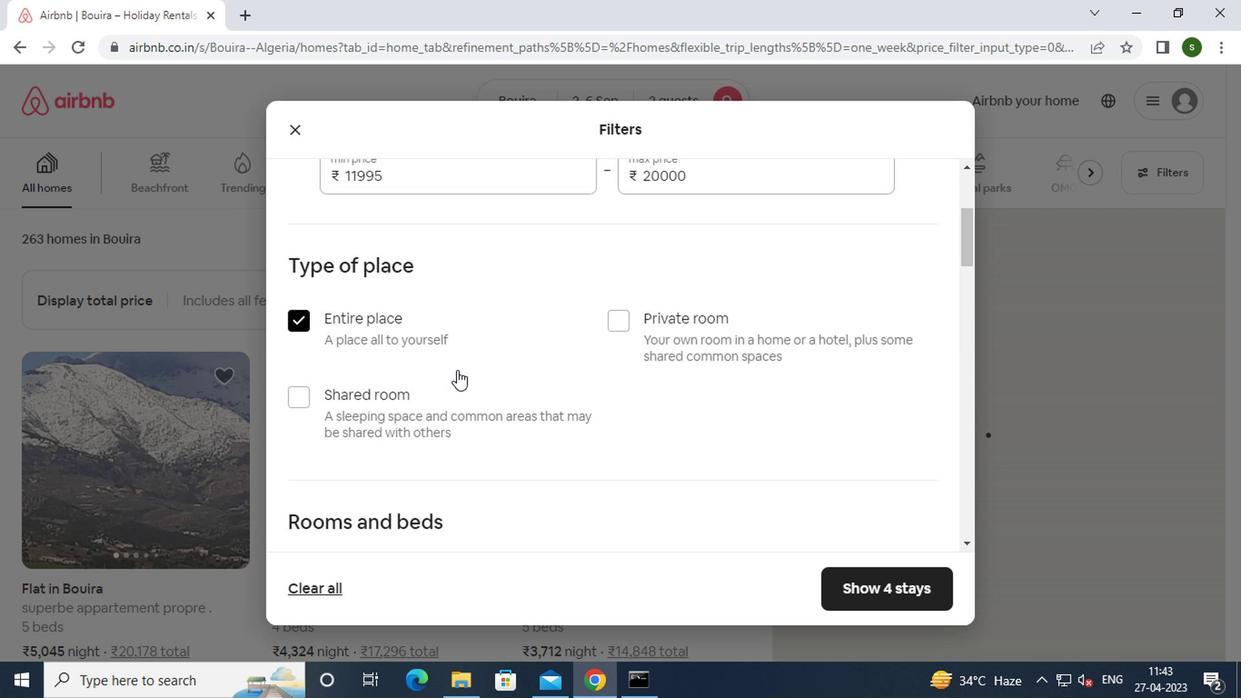 
Action: Mouse moved to (383, 305)
Screenshot: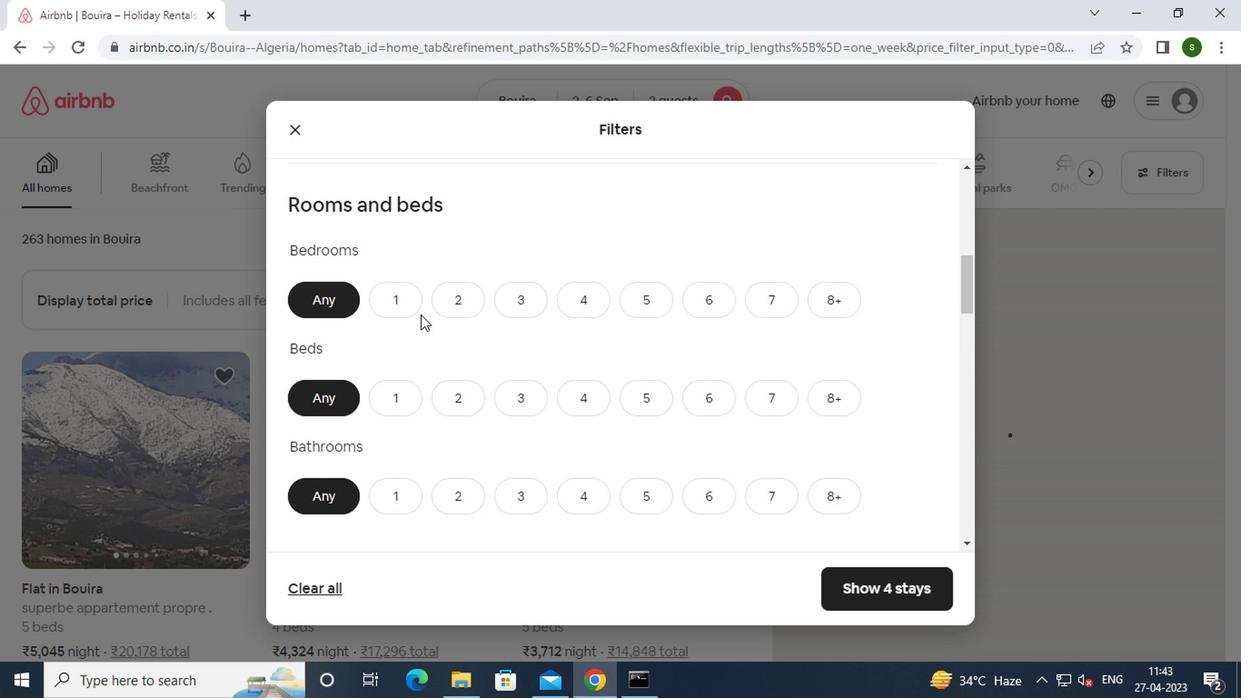 
Action: Mouse pressed left at (383, 305)
Screenshot: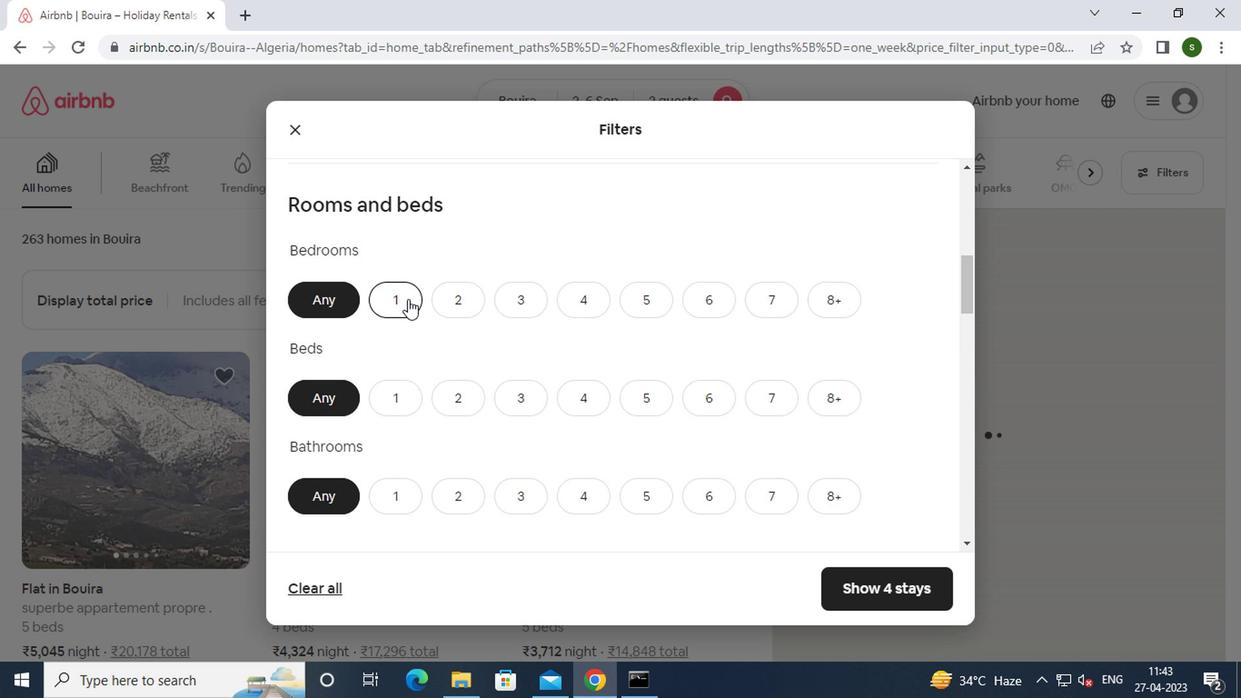 
Action: Mouse moved to (377, 372)
Screenshot: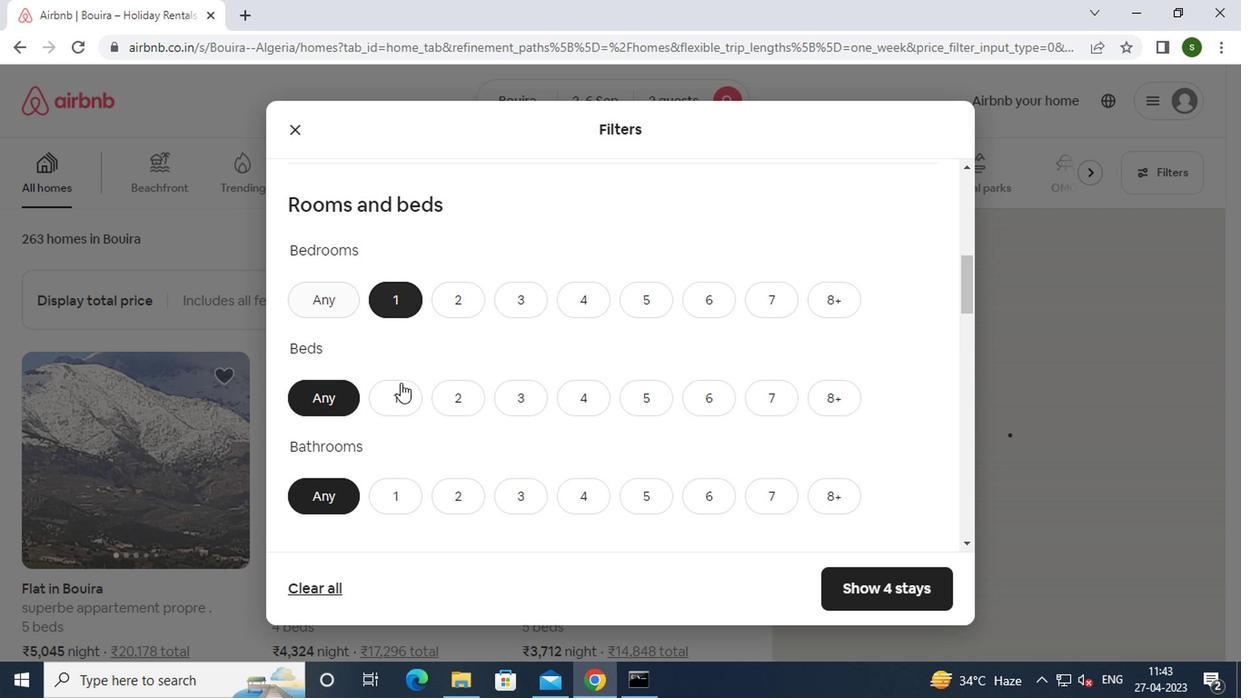 
Action: Mouse pressed left at (377, 372)
Screenshot: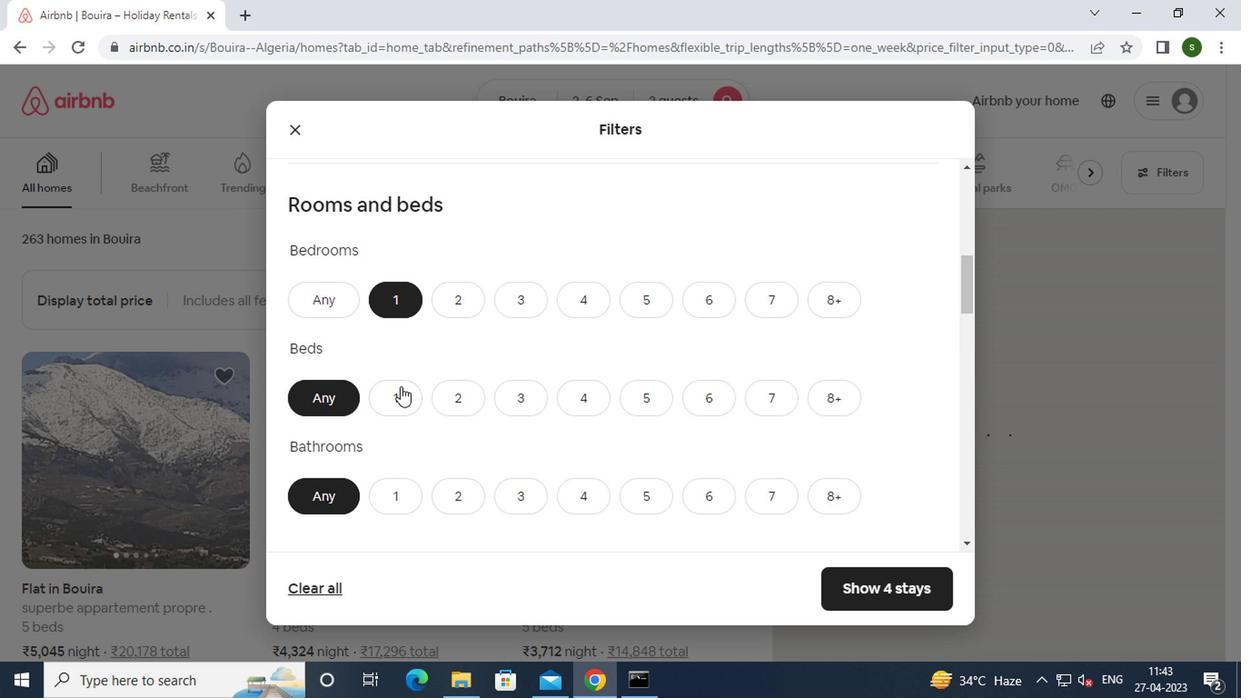 
Action: Mouse moved to (372, 450)
Screenshot: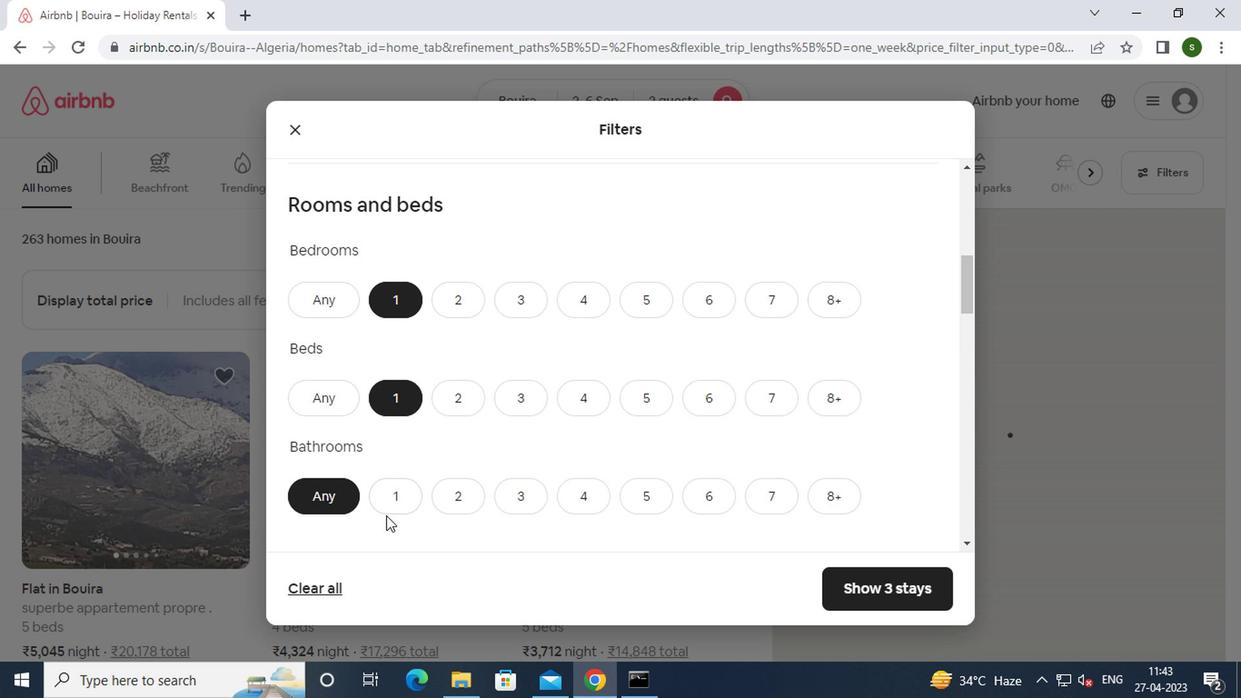 
Action: Mouse pressed left at (372, 450)
Screenshot: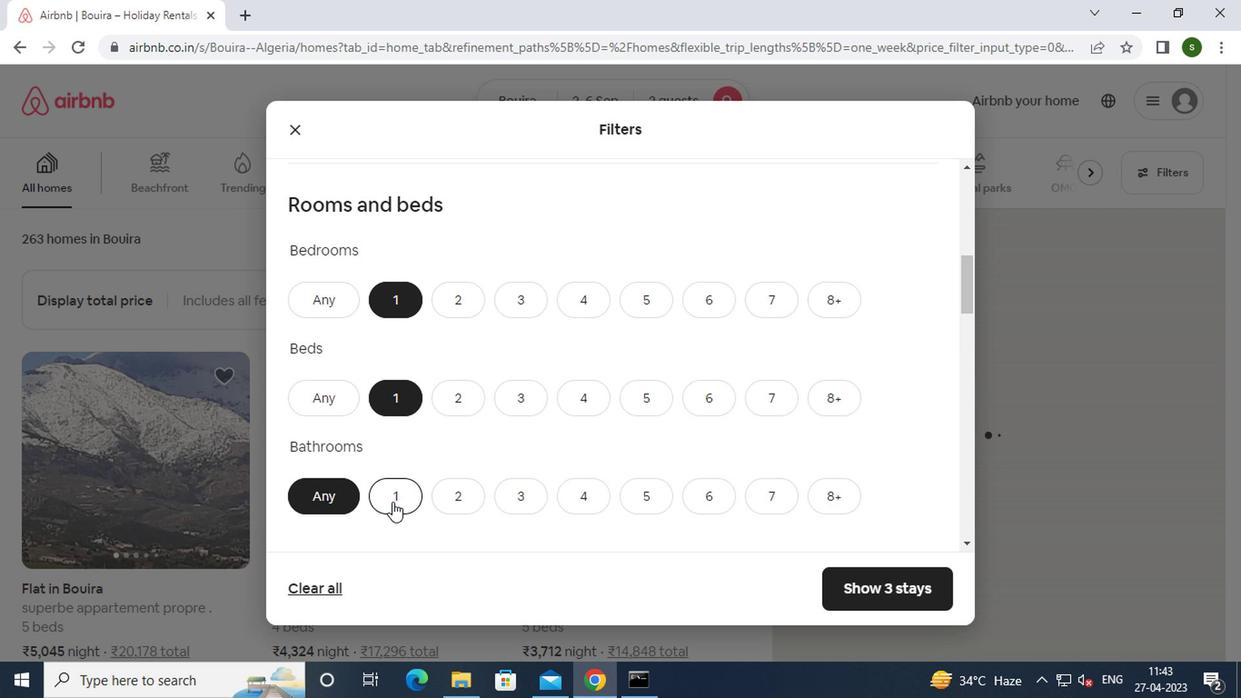 
Action: Mouse moved to (450, 379)
Screenshot: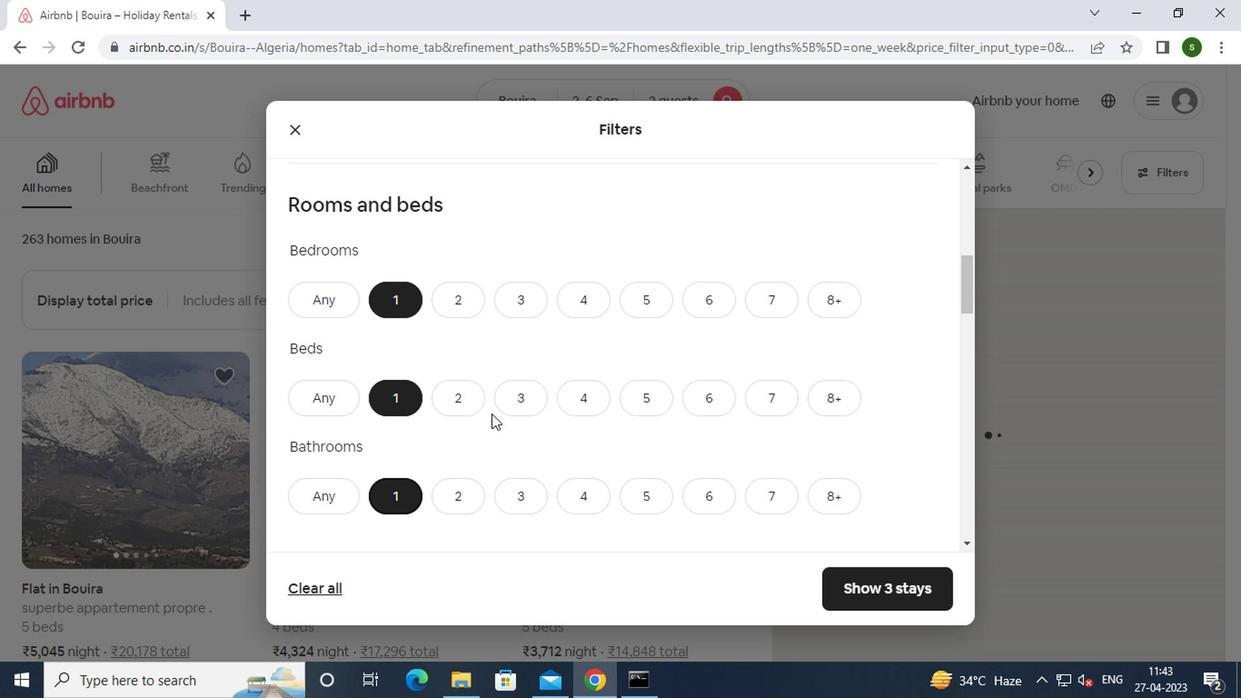 
Action: Mouse scrolled (450, 379) with delta (0, 0)
Screenshot: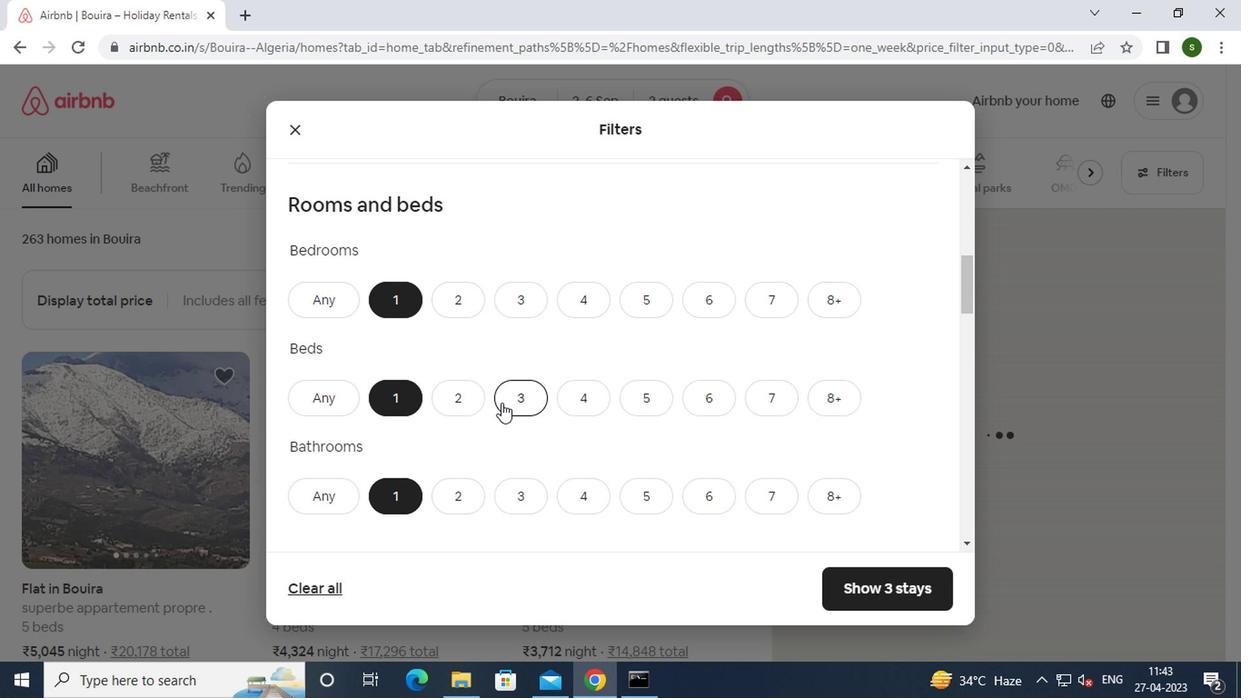
Action: Mouse scrolled (450, 379) with delta (0, 0)
Screenshot: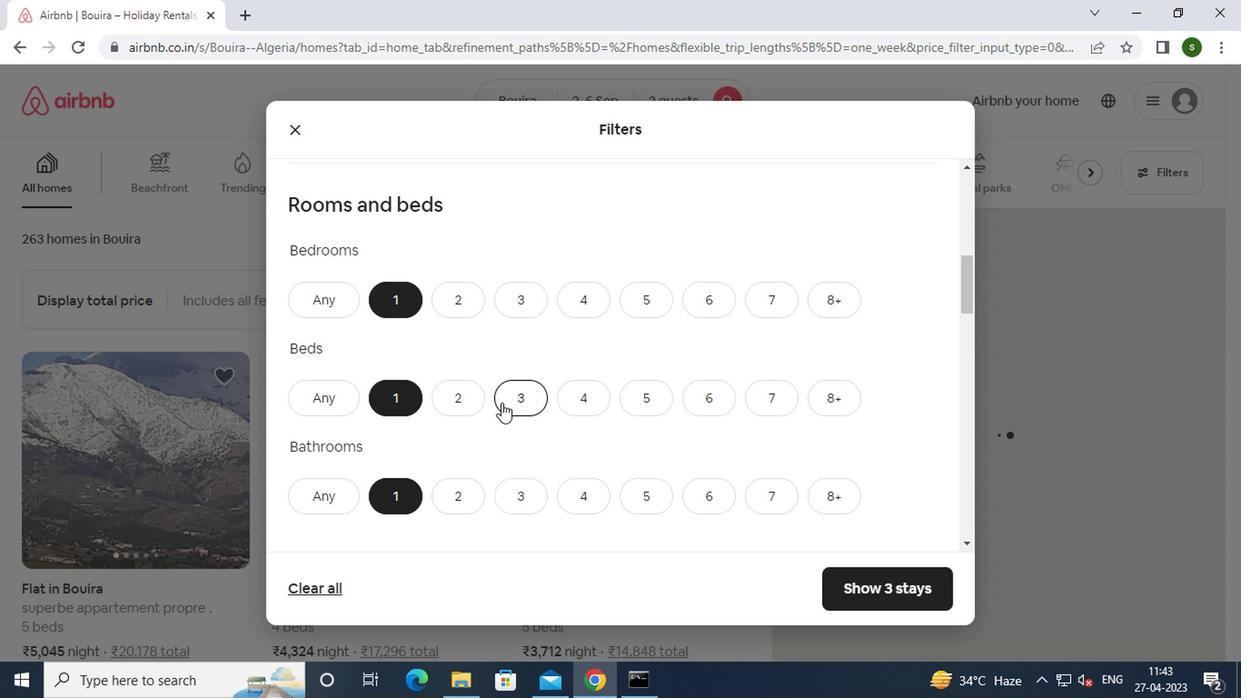 
Action: Mouse scrolled (450, 379) with delta (0, 0)
Screenshot: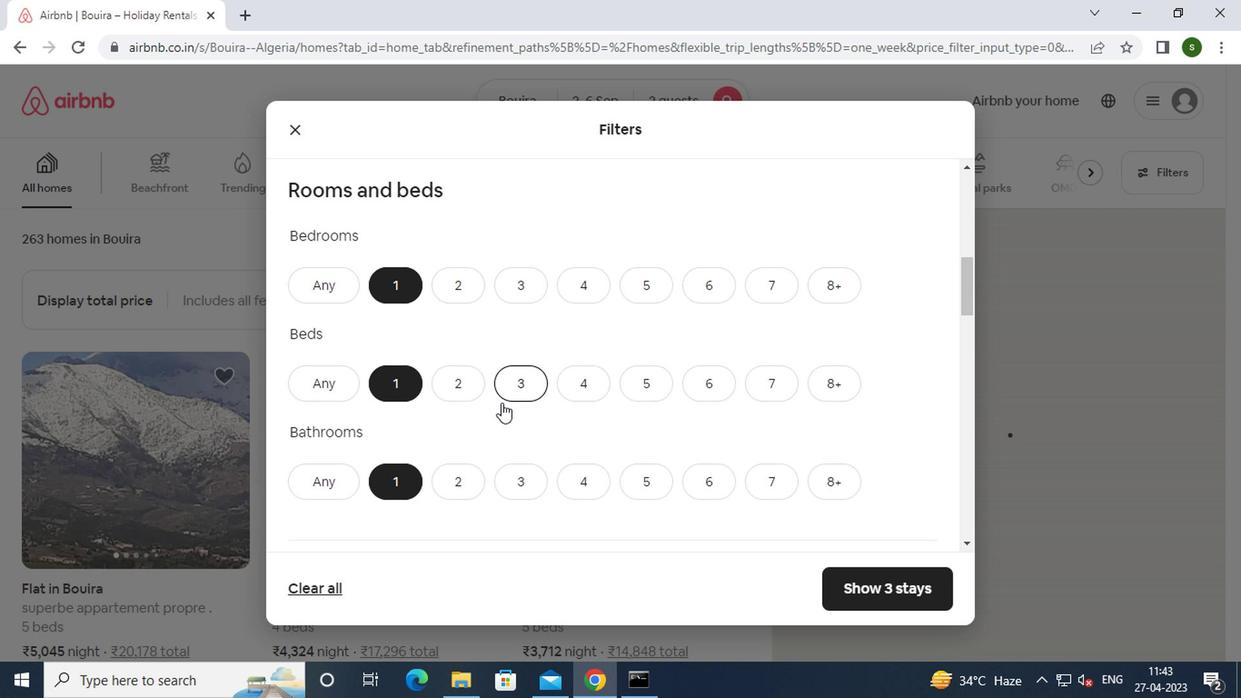 
Action: Mouse scrolled (450, 379) with delta (0, 0)
Screenshot: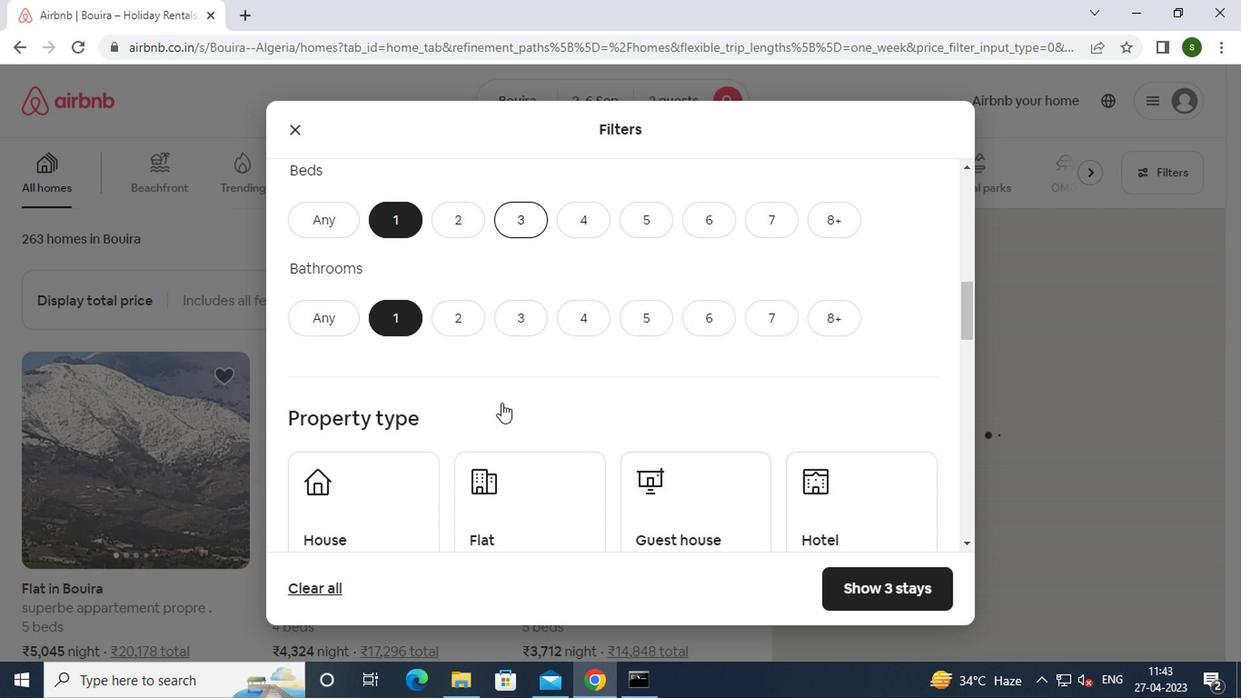 
Action: Mouse scrolled (450, 379) with delta (0, 0)
Screenshot: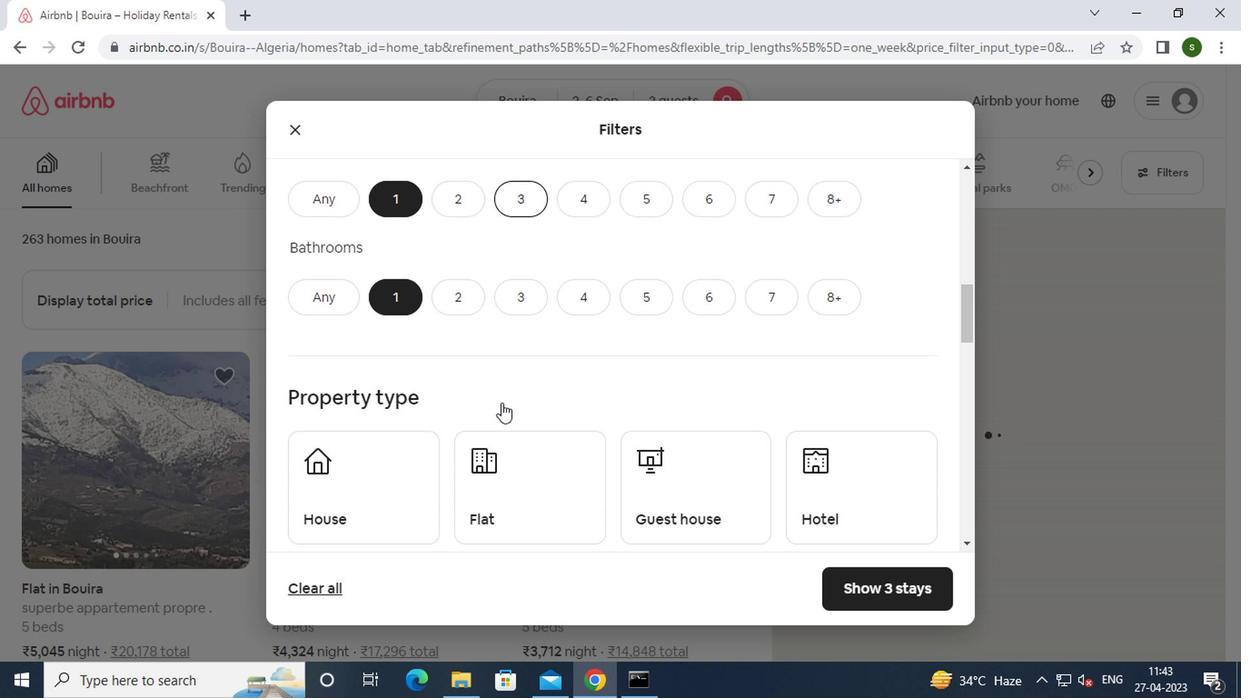 
Action: Mouse moved to (355, 294)
Screenshot: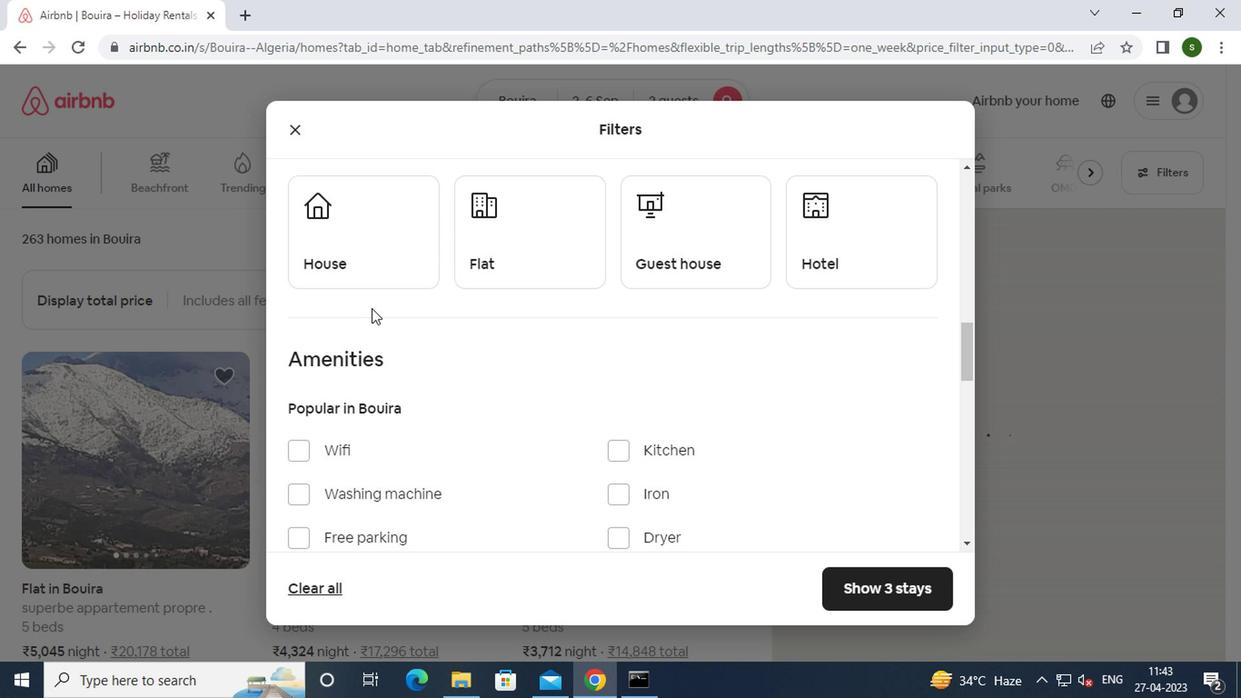 
Action: Mouse pressed left at (355, 294)
Screenshot: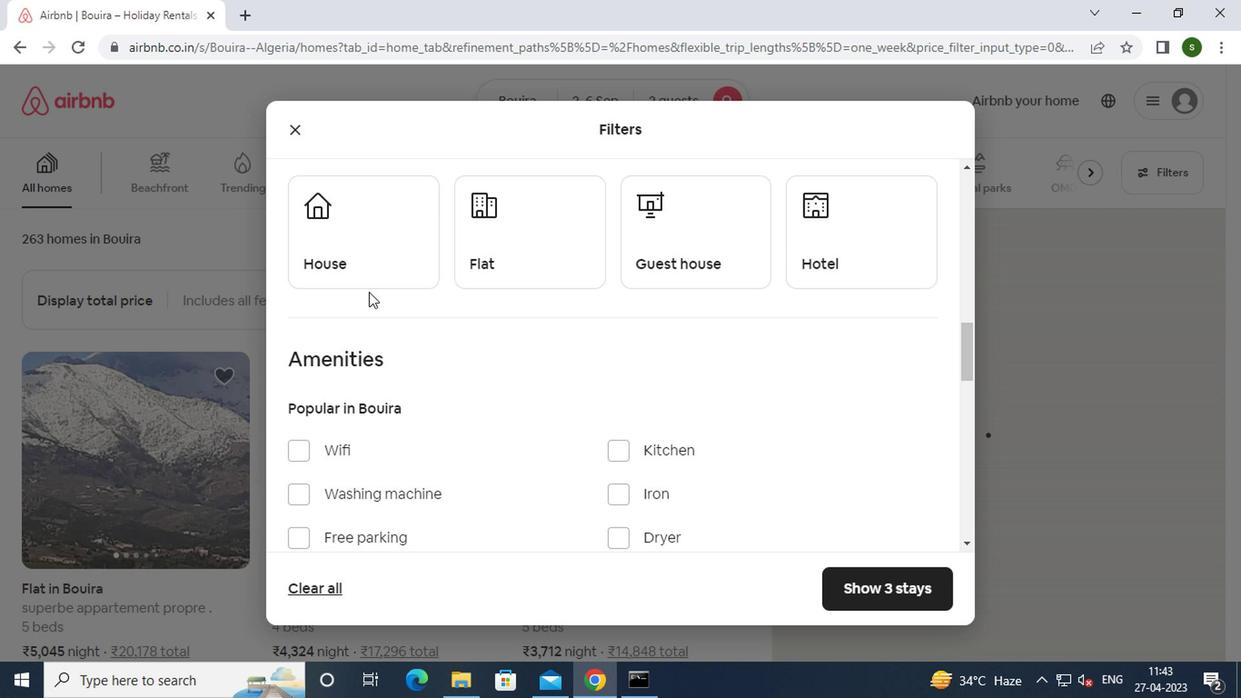 
Action: Mouse moved to (410, 275)
Screenshot: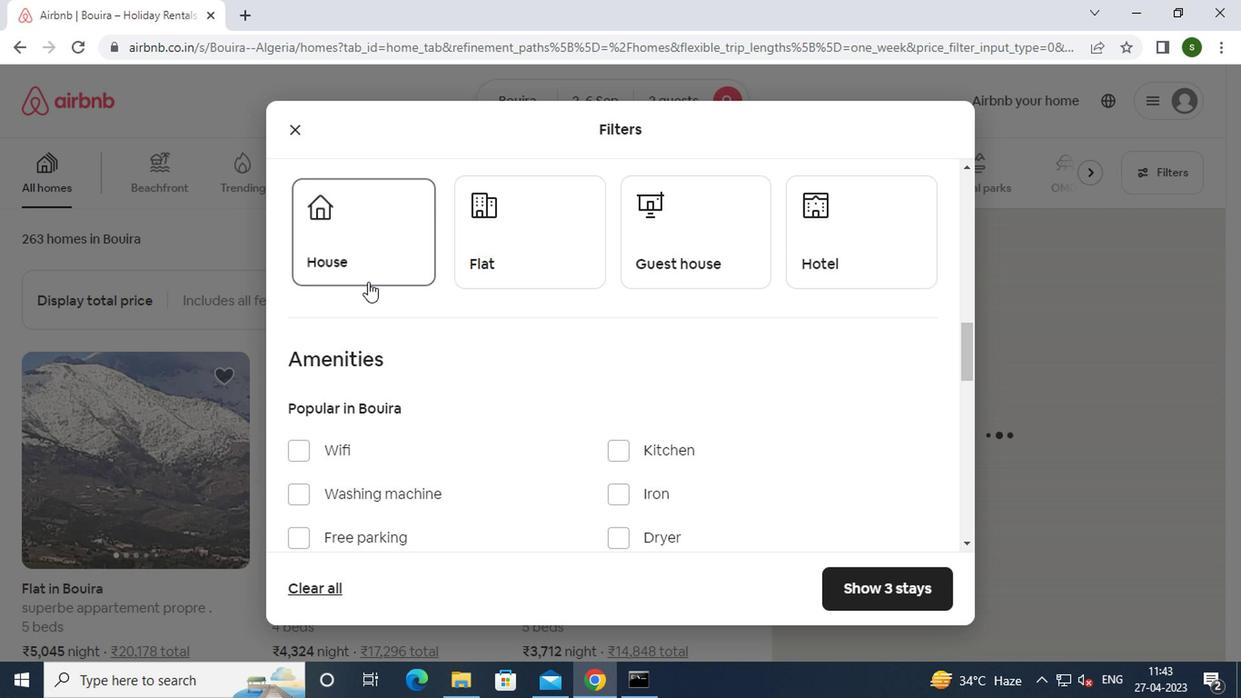 
Action: Mouse pressed left at (410, 275)
Screenshot: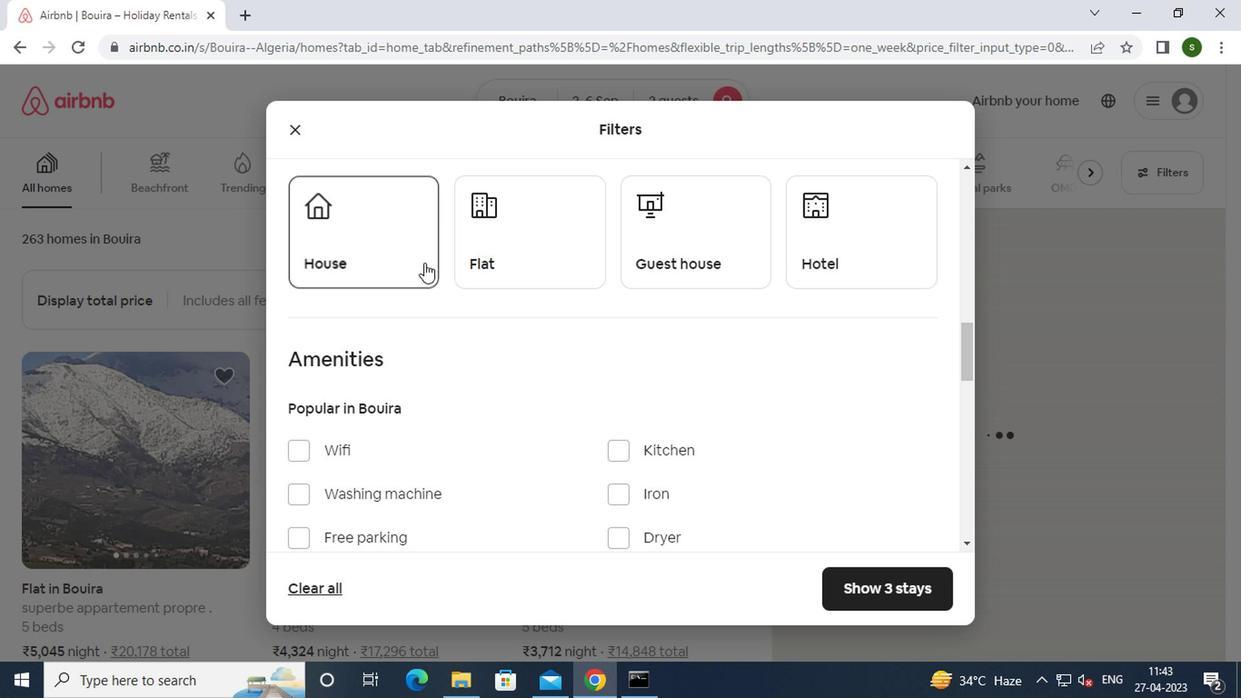 
Action: Mouse moved to (439, 266)
Screenshot: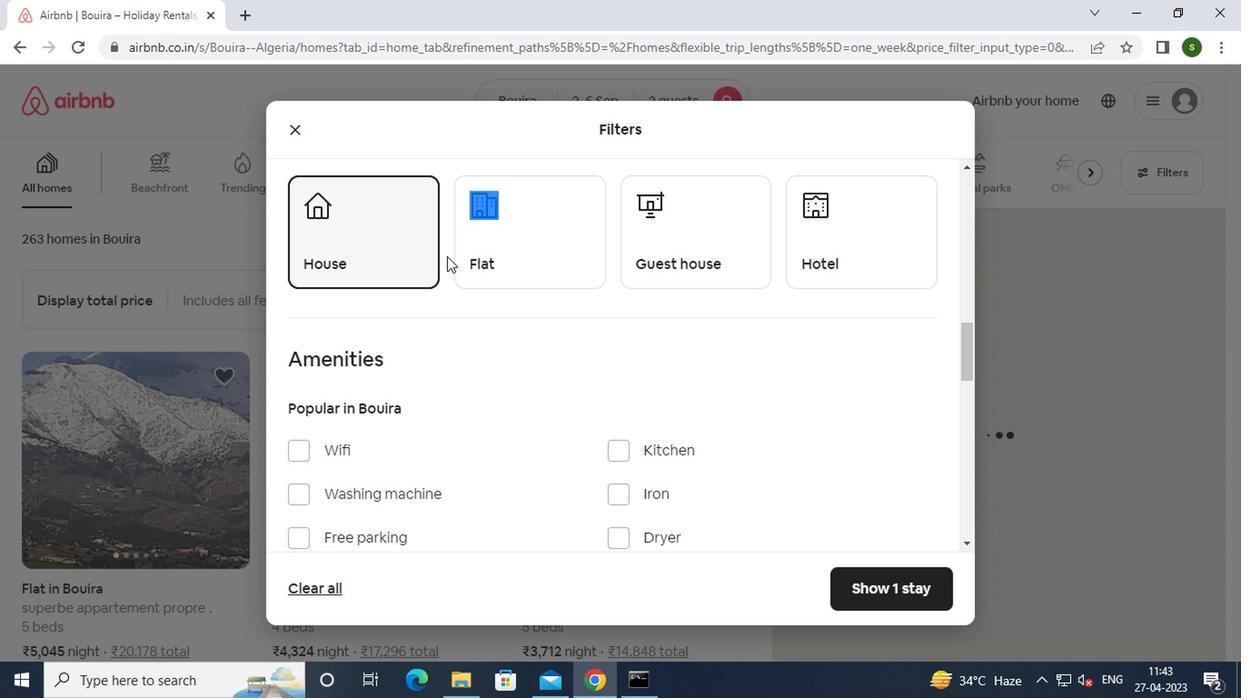 
Action: Mouse pressed left at (439, 266)
Screenshot: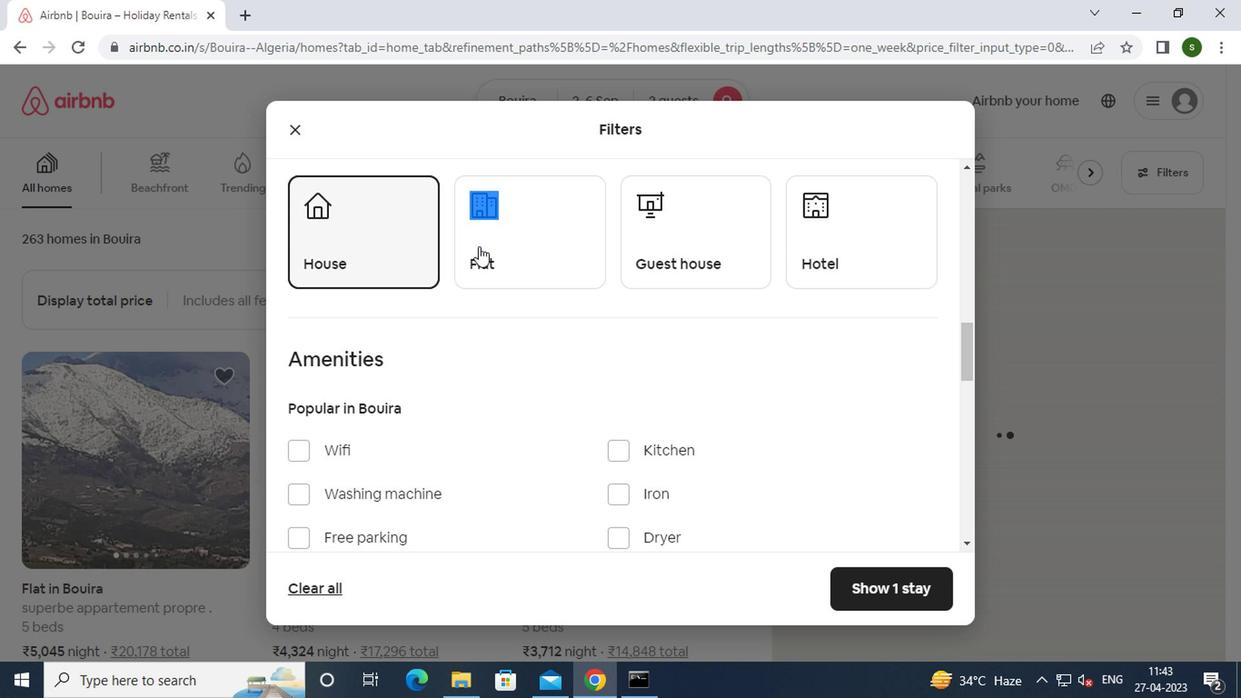
Action: Mouse moved to (691, 269)
Screenshot: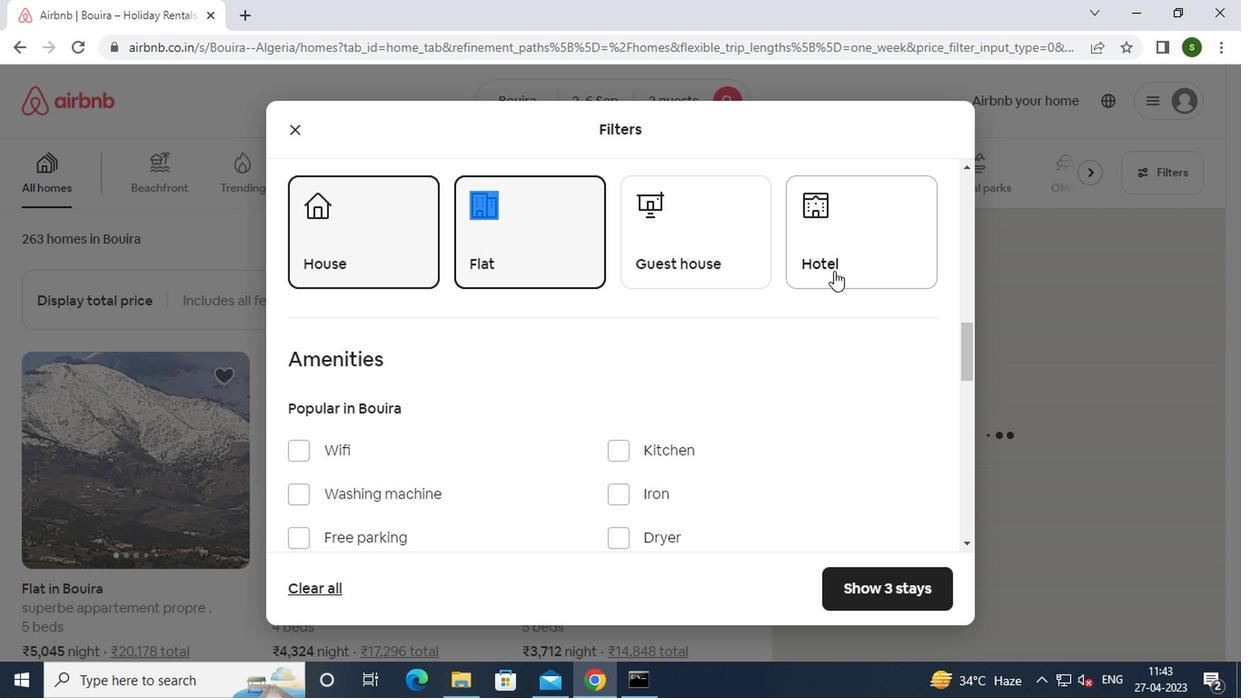 
Action: Mouse pressed left at (691, 269)
Screenshot: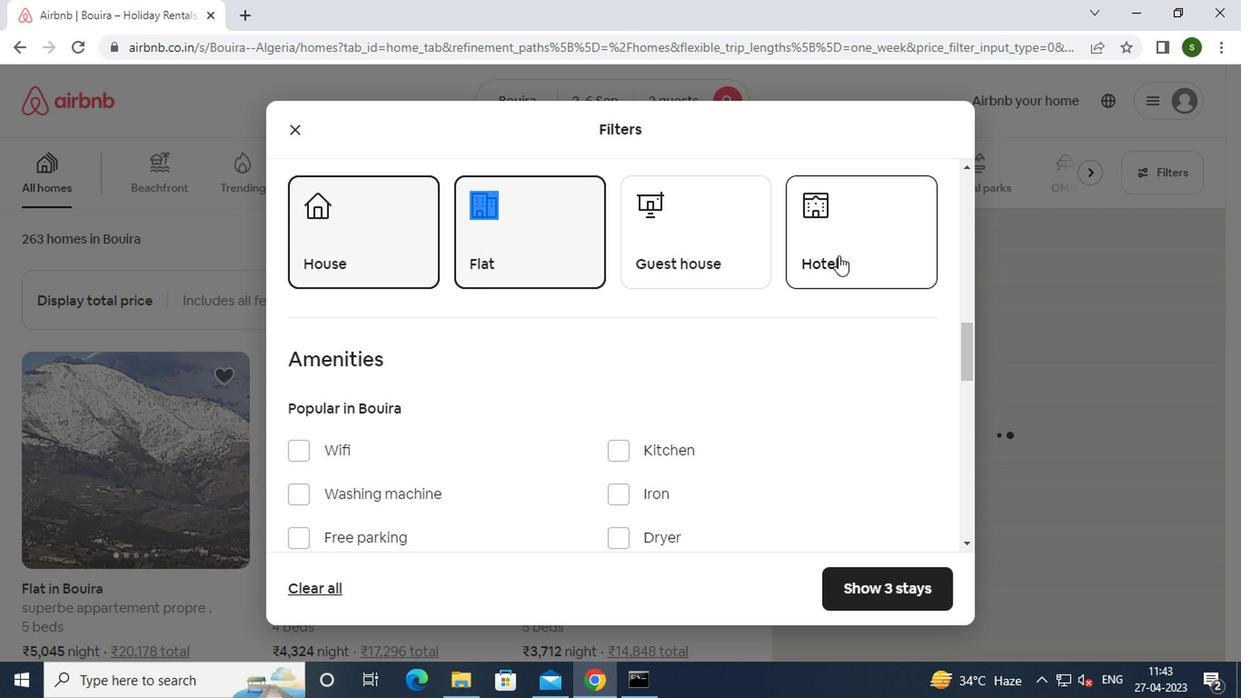 
Action: Mouse moved to (636, 335)
Screenshot: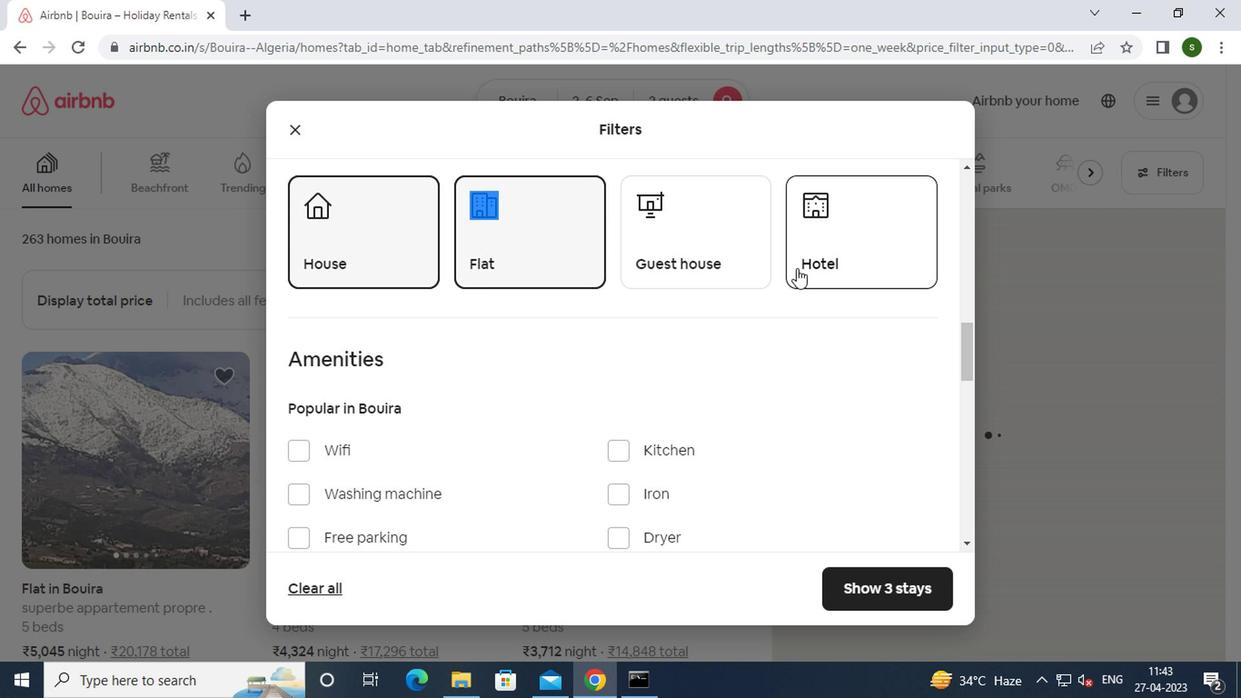 
Action: Mouse scrolled (636, 334) with delta (0, 0)
Screenshot: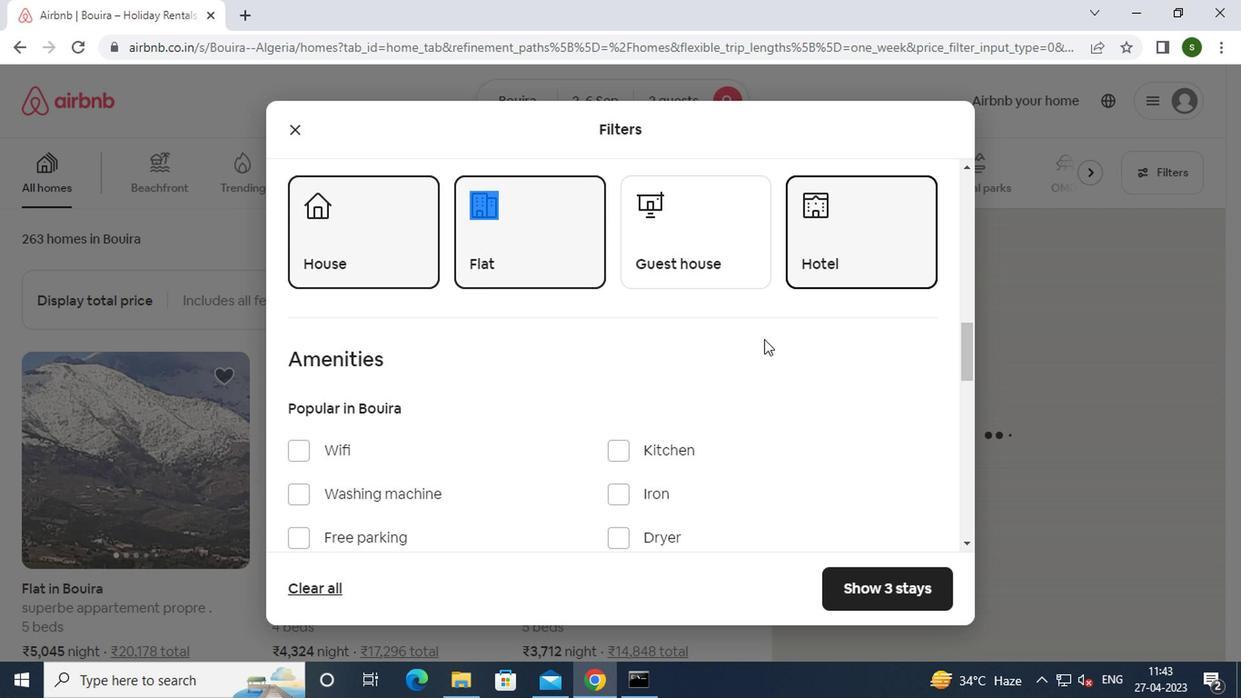 
Action: Mouse scrolled (636, 334) with delta (0, 0)
Screenshot: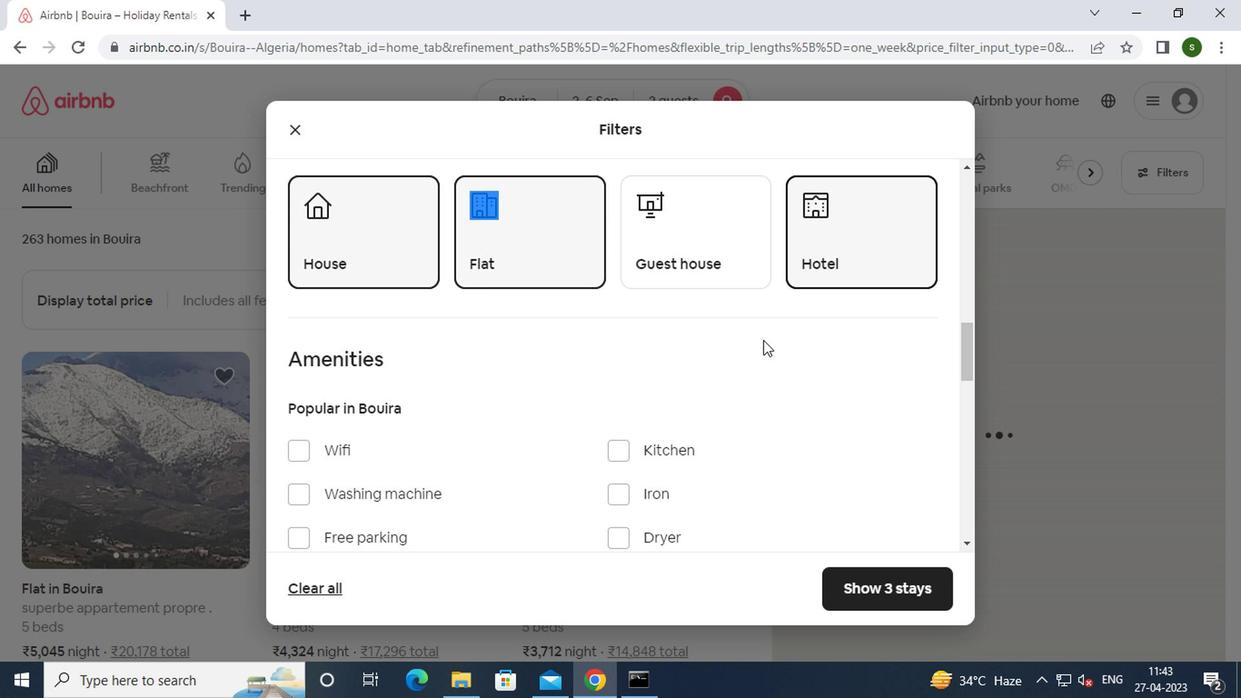 
Action: Mouse scrolled (636, 334) with delta (0, 0)
Screenshot: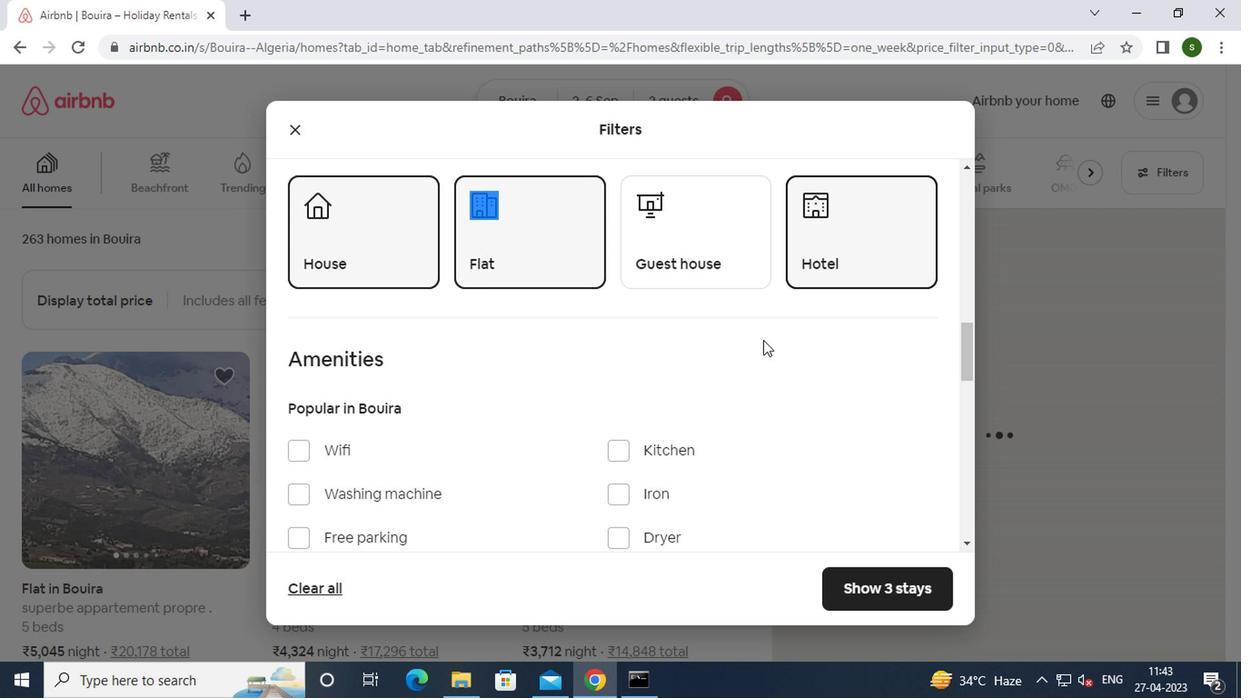 
Action: Mouse scrolled (636, 334) with delta (0, 0)
Screenshot: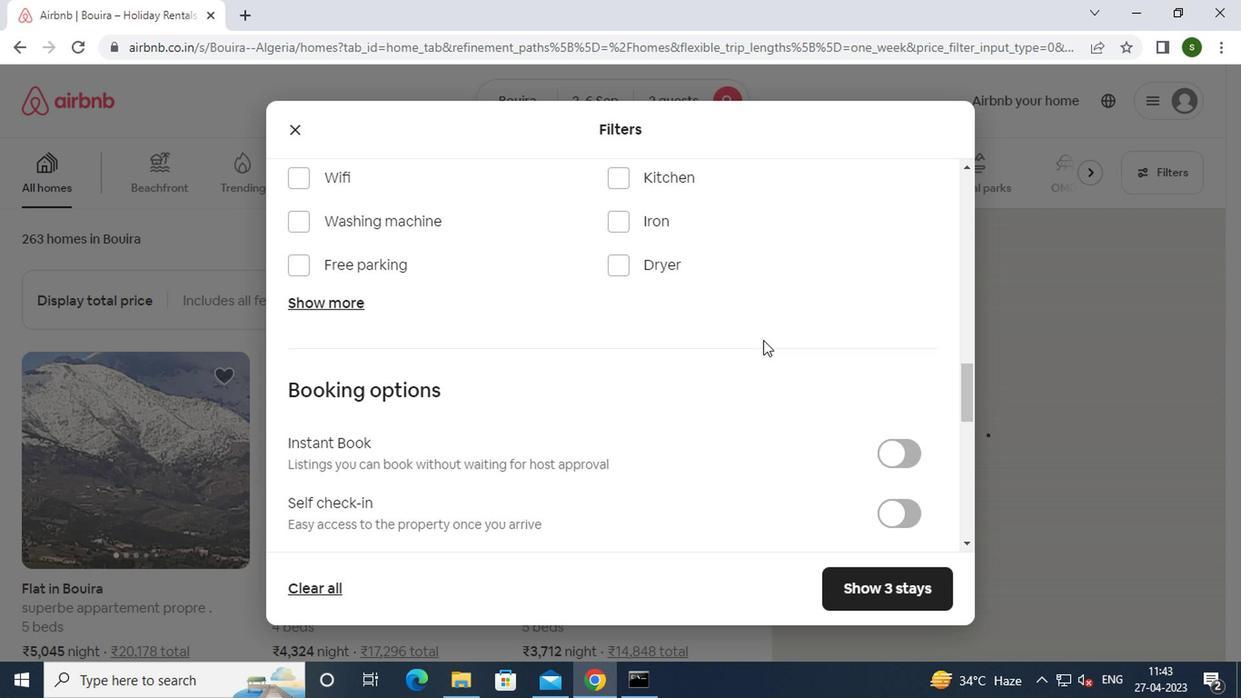 
Action: Mouse scrolled (636, 334) with delta (0, 0)
Screenshot: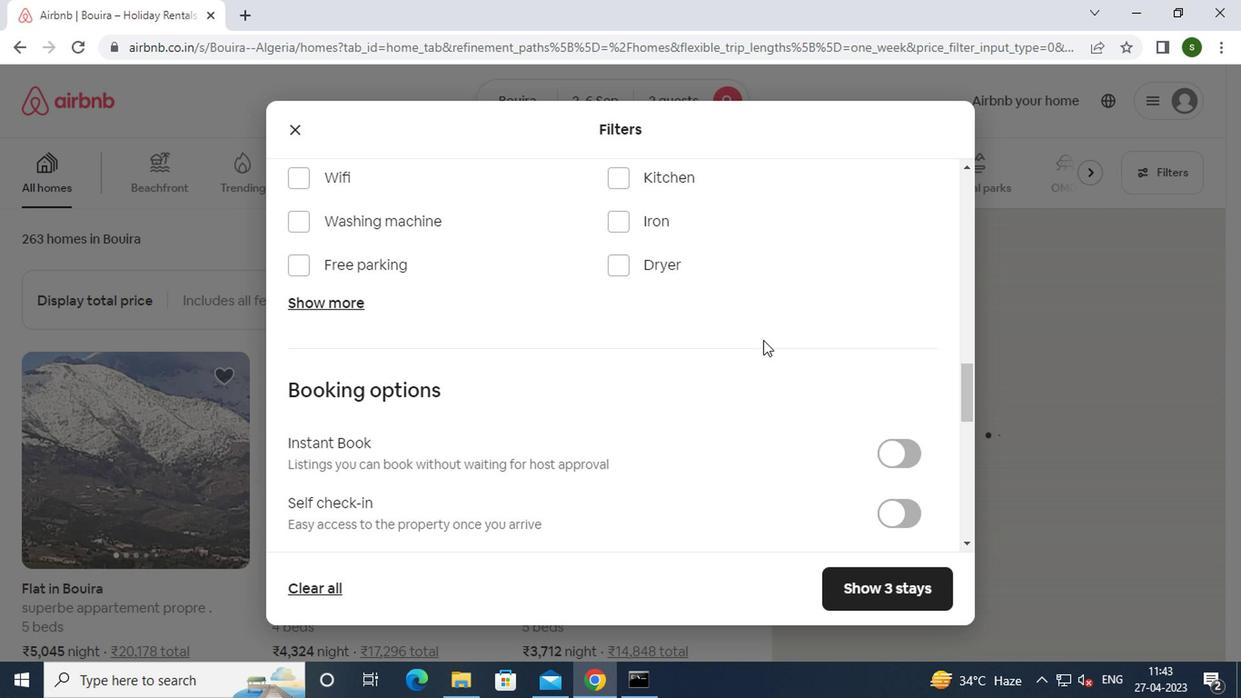 
Action: Mouse moved to (739, 327)
Screenshot: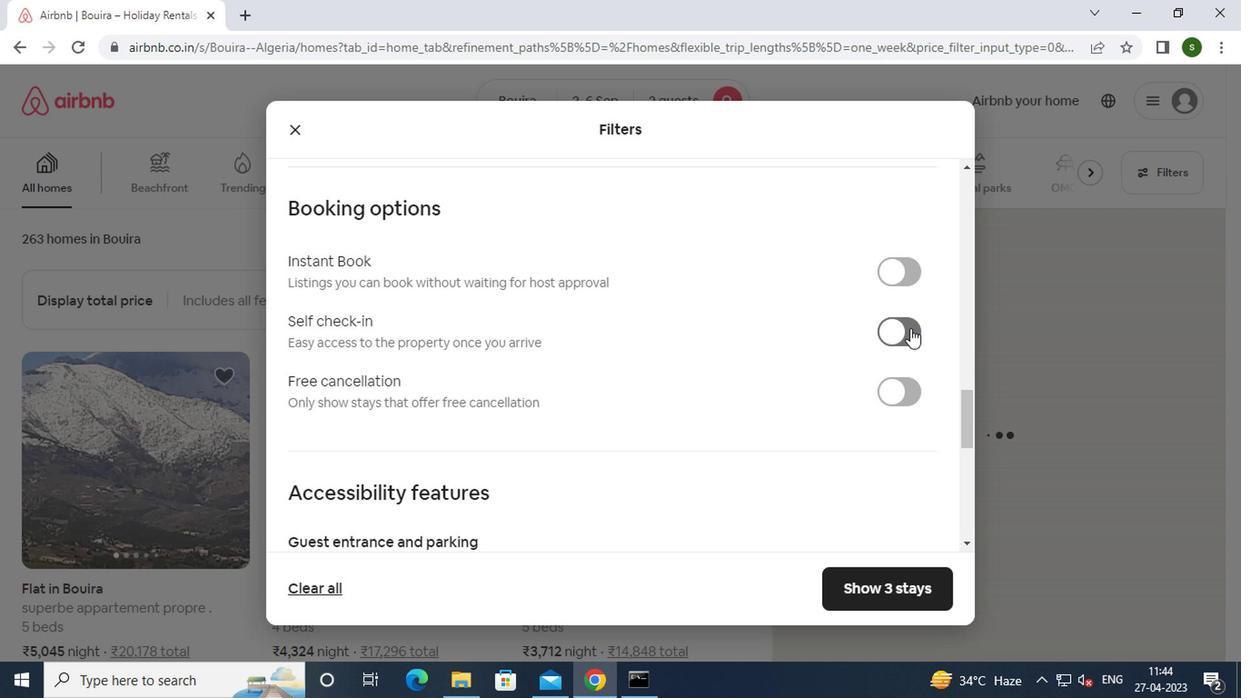 
Action: Mouse pressed left at (739, 327)
Screenshot: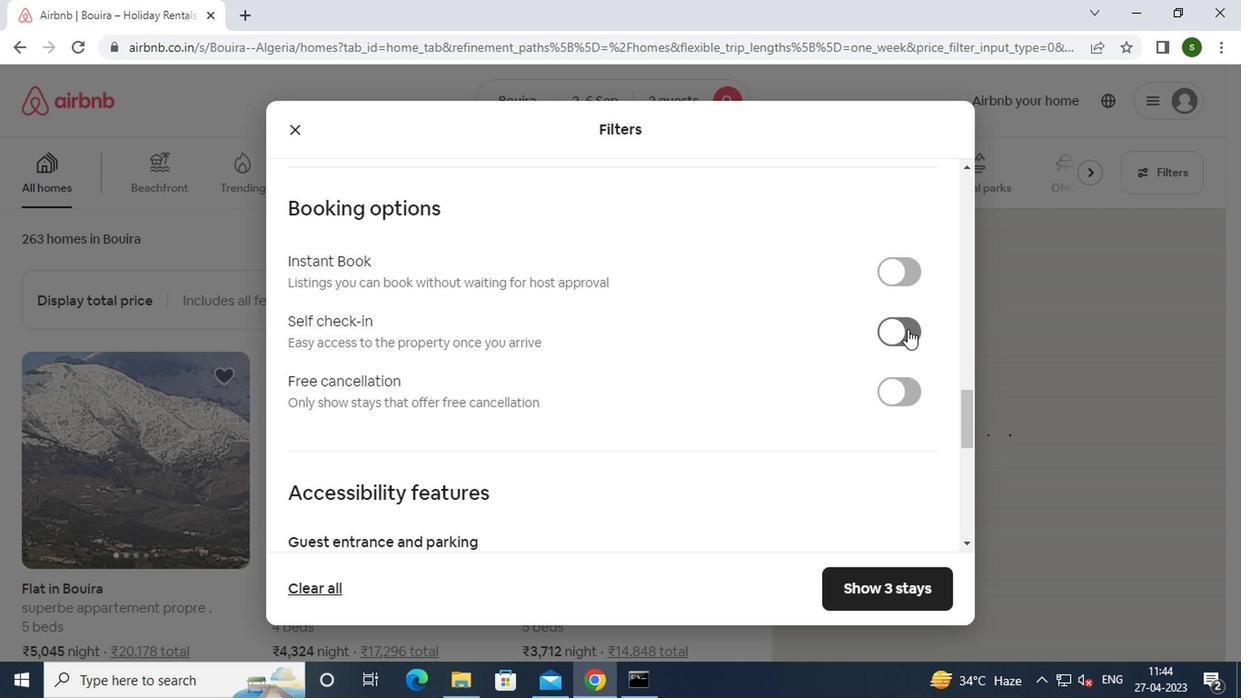 
Action: Mouse moved to (714, 516)
Screenshot: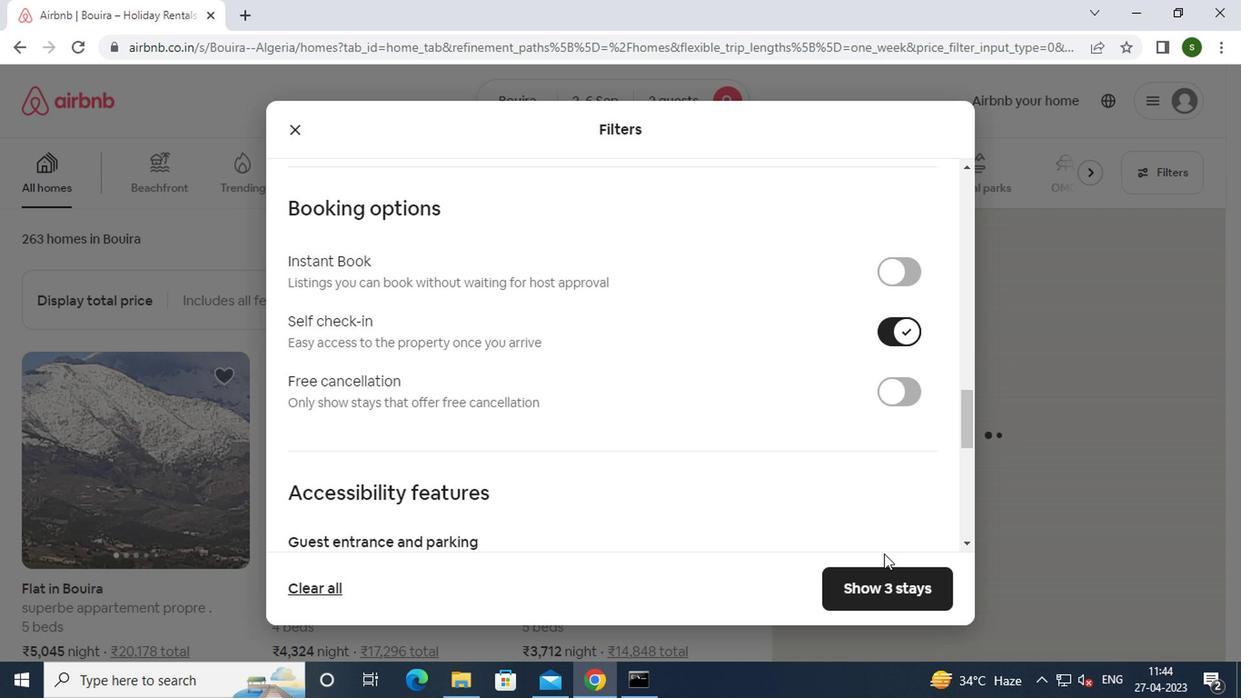 
Action: Mouse pressed left at (714, 516)
Screenshot: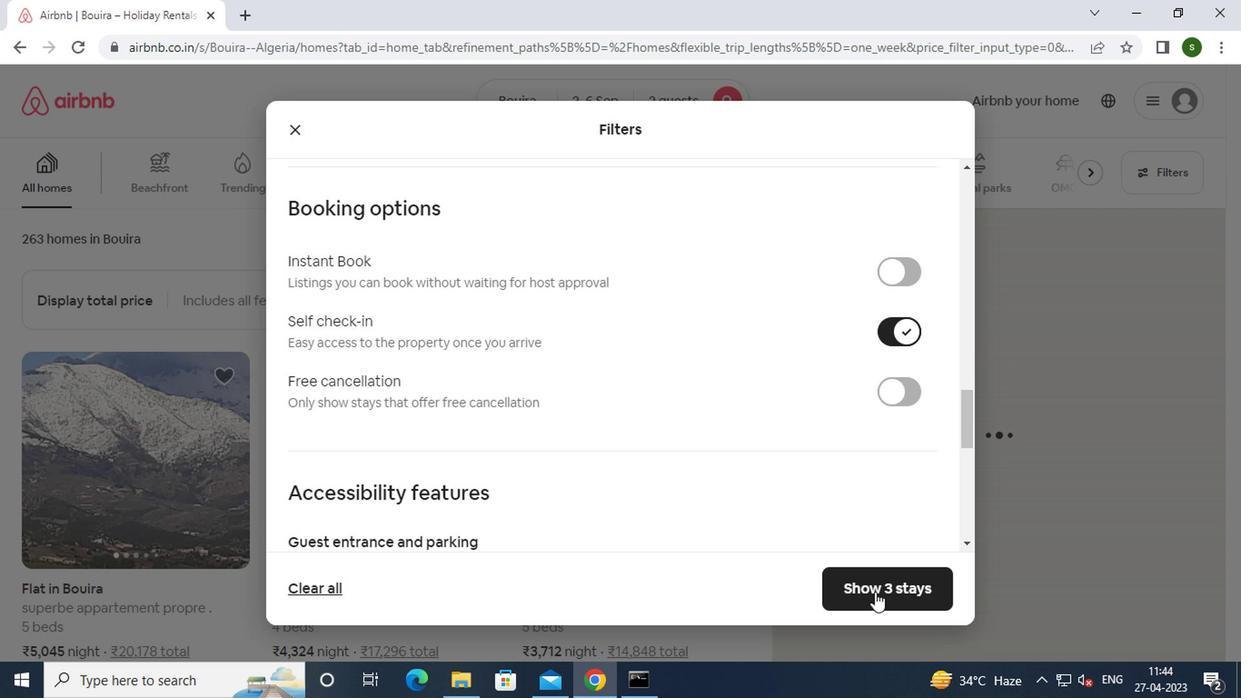
